 Task: Look for space in Dumka, India from 1st July, 2023 to 8th July, 2023 for 2 adults, 1 child in price range Rs.15000 to Rs.20000. Place can be entire place with 1  bedroom having 1 bed and 1 bathroom. Property type can be house, flat, guest house, hotel. Booking option can be shelf check-in. Required host language is English.
Action: Mouse moved to (391, 103)
Screenshot: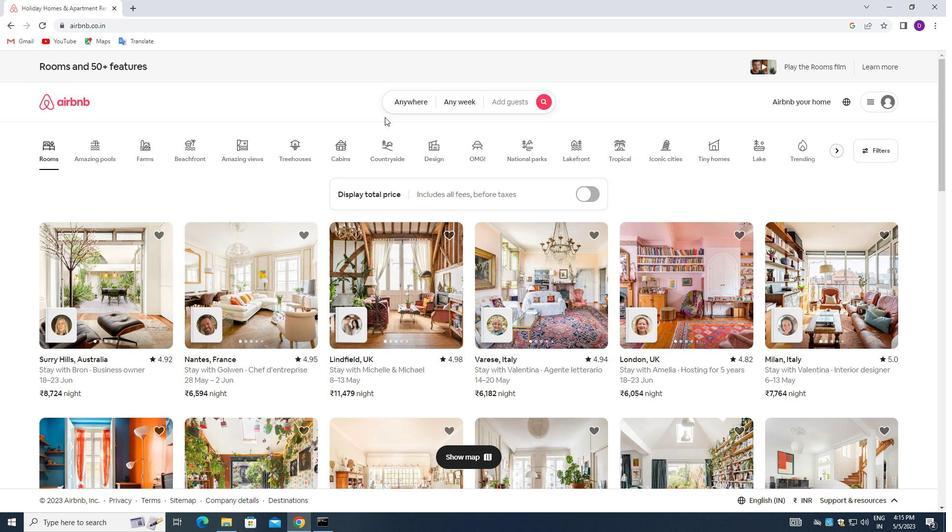 
Action: Mouse pressed left at (391, 103)
Screenshot: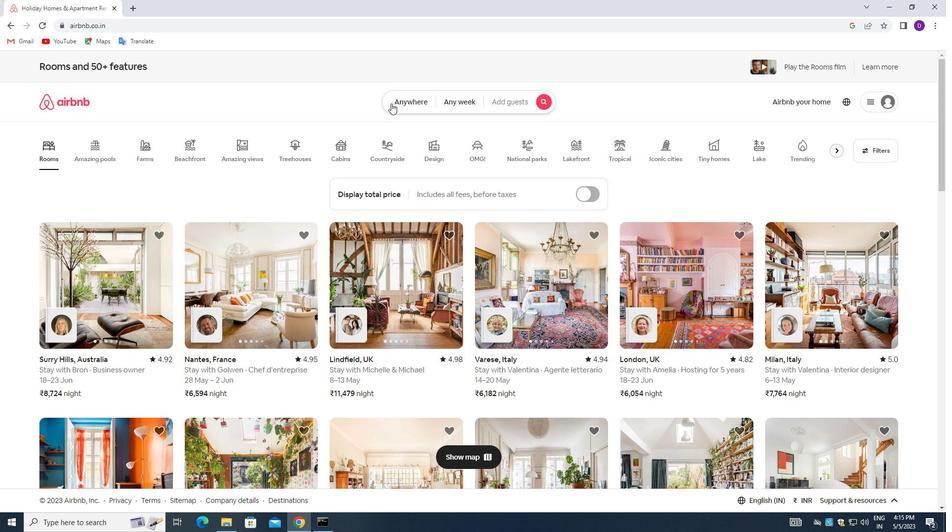 
Action: Mouse moved to (356, 144)
Screenshot: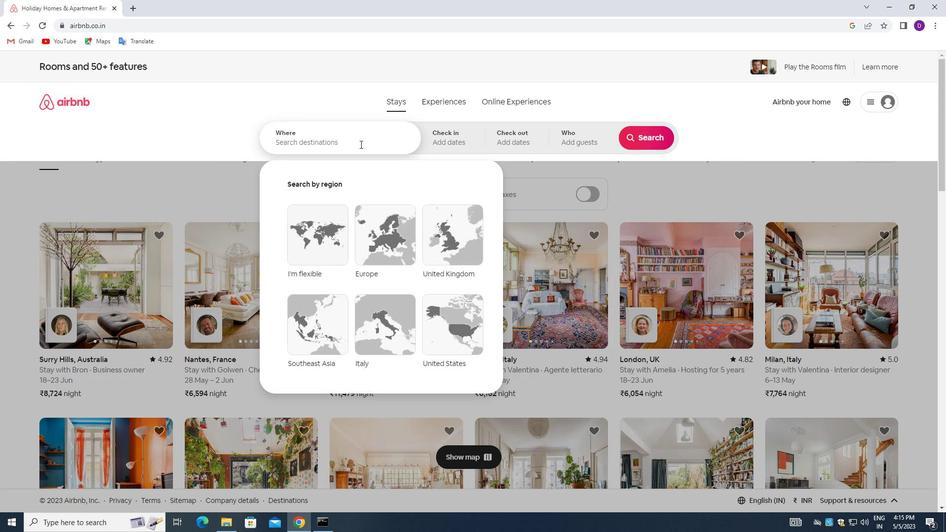 
Action: Mouse pressed left at (356, 144)
Screenshot: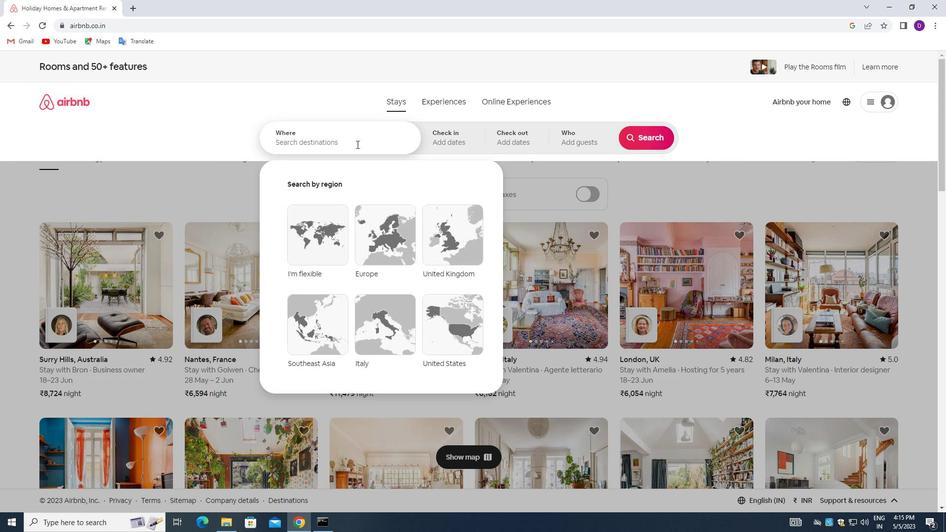 
Action: Mouse moved to (219, 206)
Screenshot: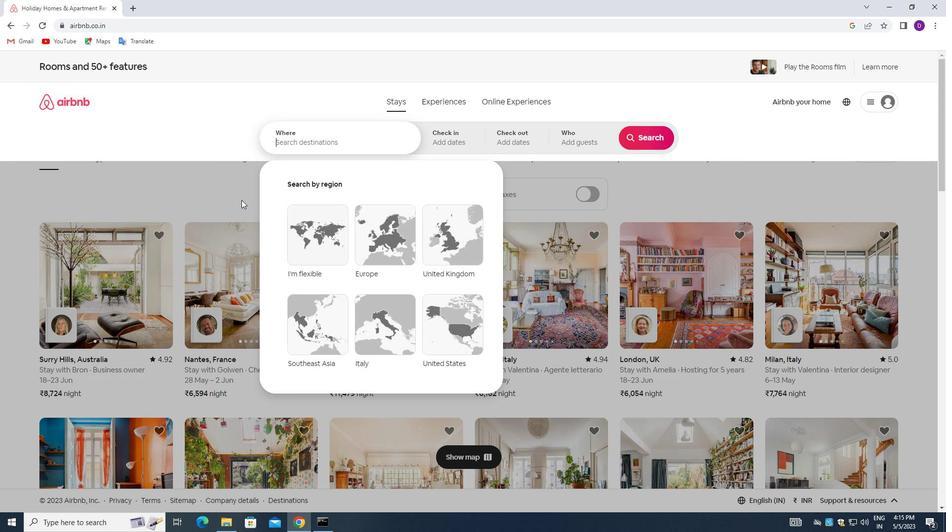 
Action: Key pressed <Key.shift_r>Dumka,<Key.space><Key.shift>INDIA<Key.enter>
Screenshot: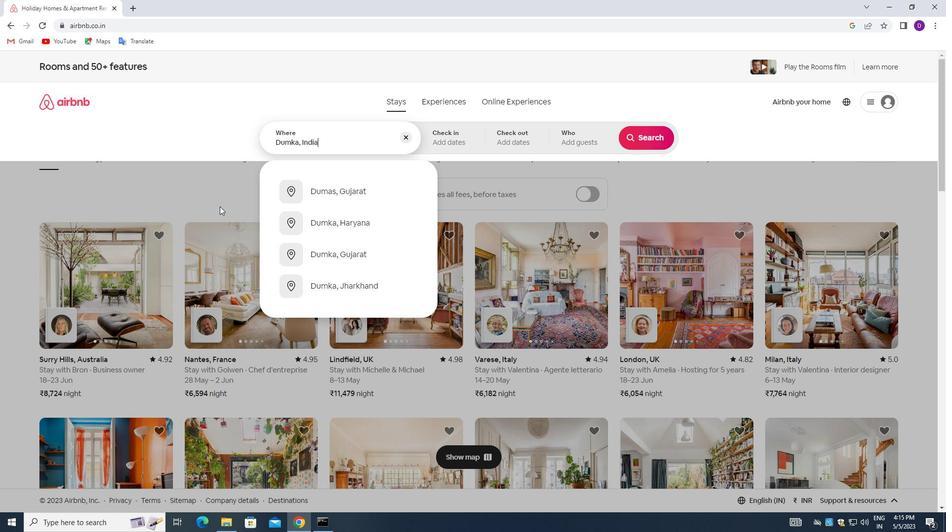 
Action: Mouse moved to (643, 215)
Screenshot: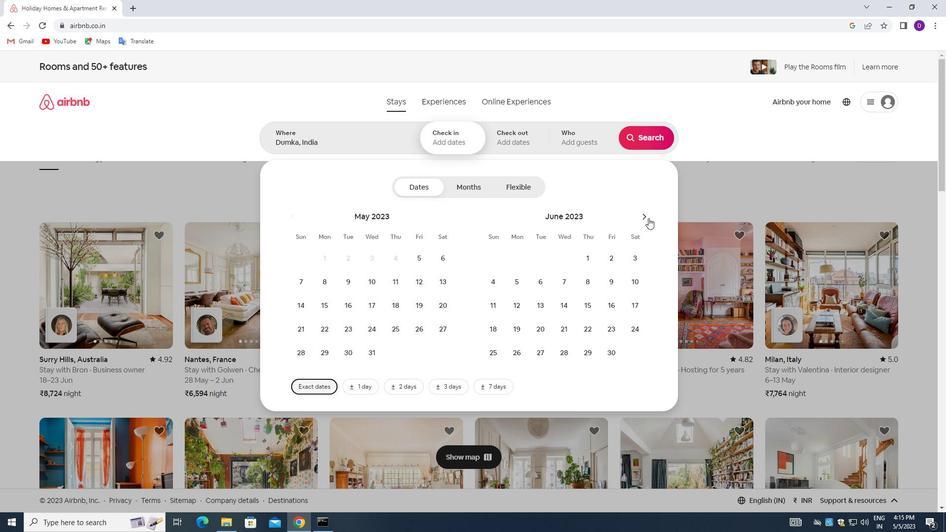
Action: Mouse pressed left at (643, 215)
Screenshot: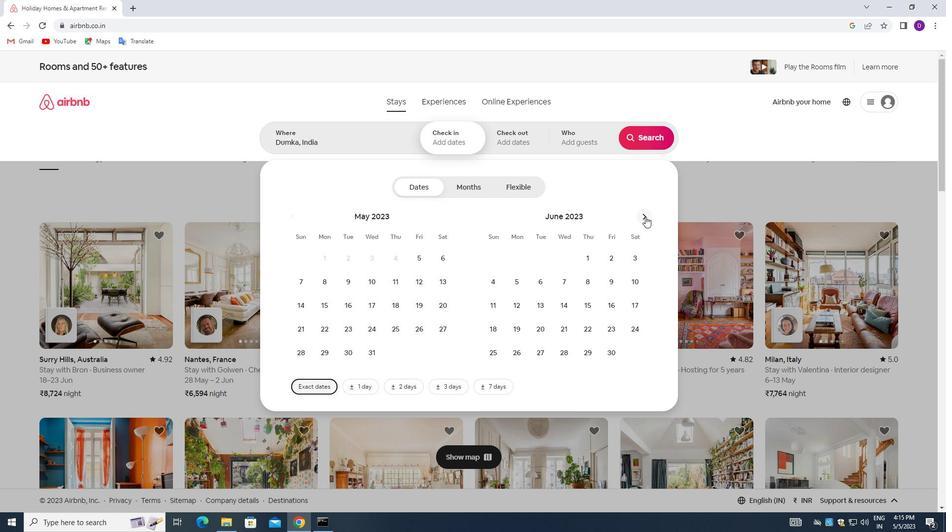 
Action: Mouse moved to (641, 252)
Screenshot: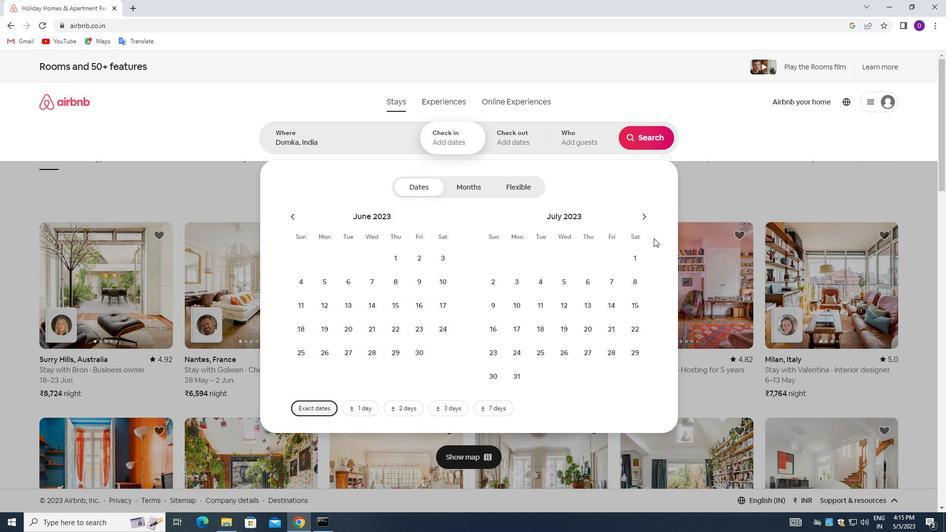 
Action: Mouse pressed left at (641, 252)
Screenshot: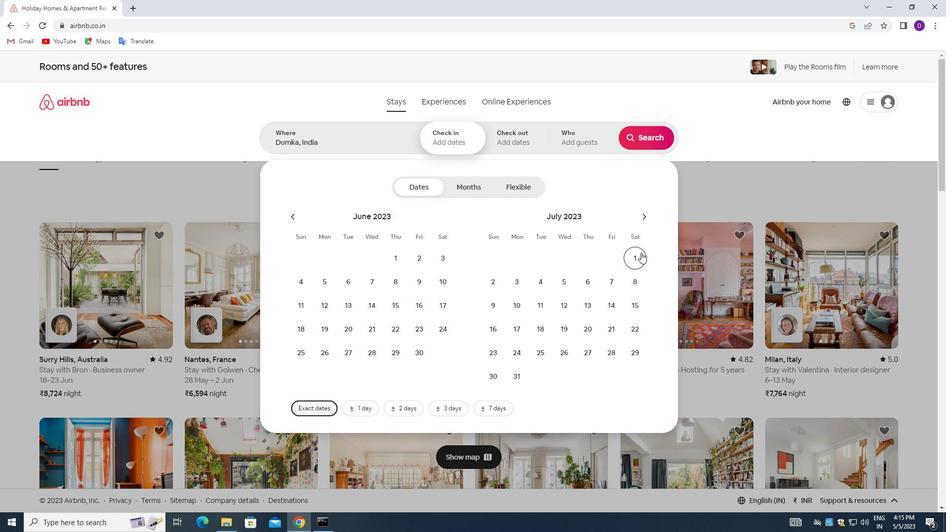 
Action: Mouse moved to (640, 275)
Screenshot: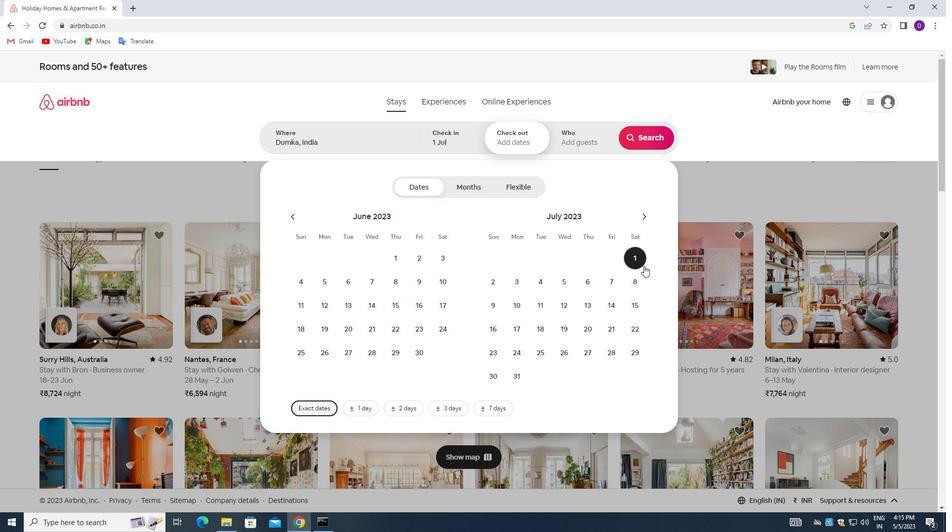 
Action: Mouse pressed left at (640, 275)
Screenshot: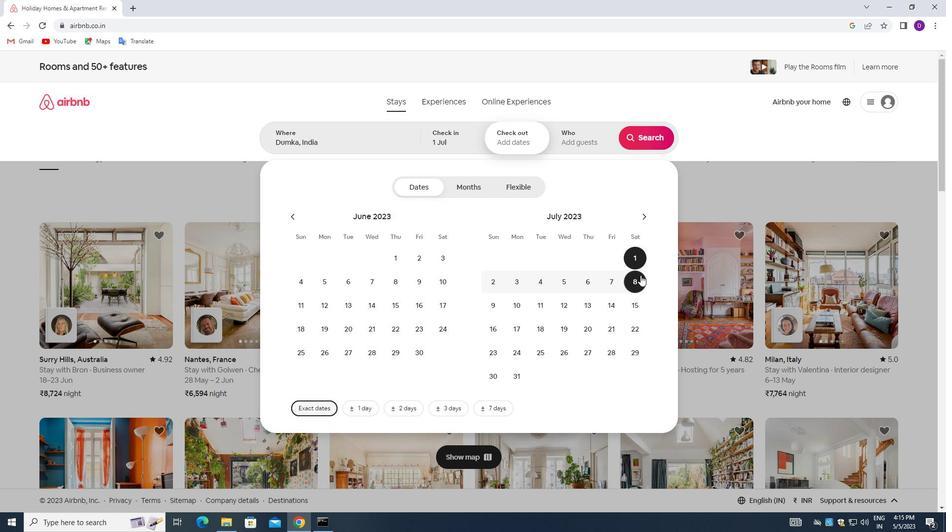 
Action: Mouse moved to (579, 140)
Screenshot: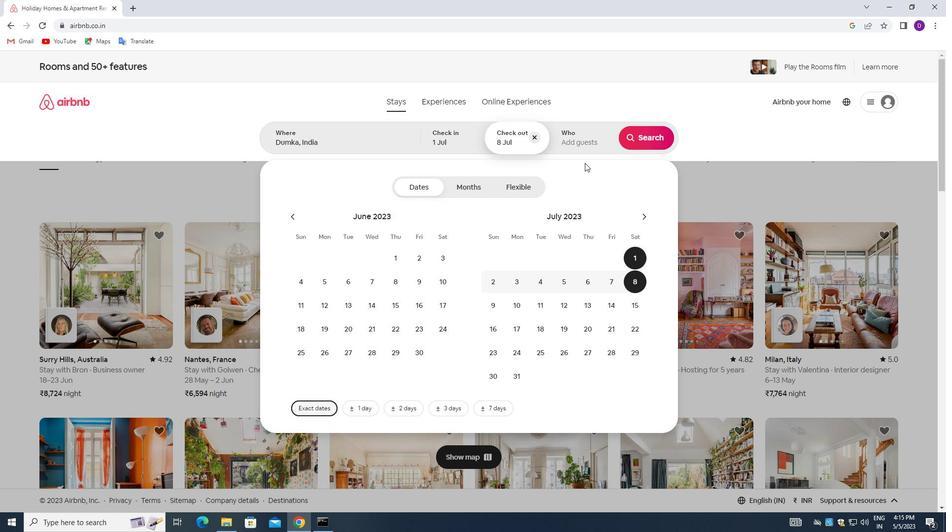 
Action: Mouse pressed left at (579, 140)
Screenshot: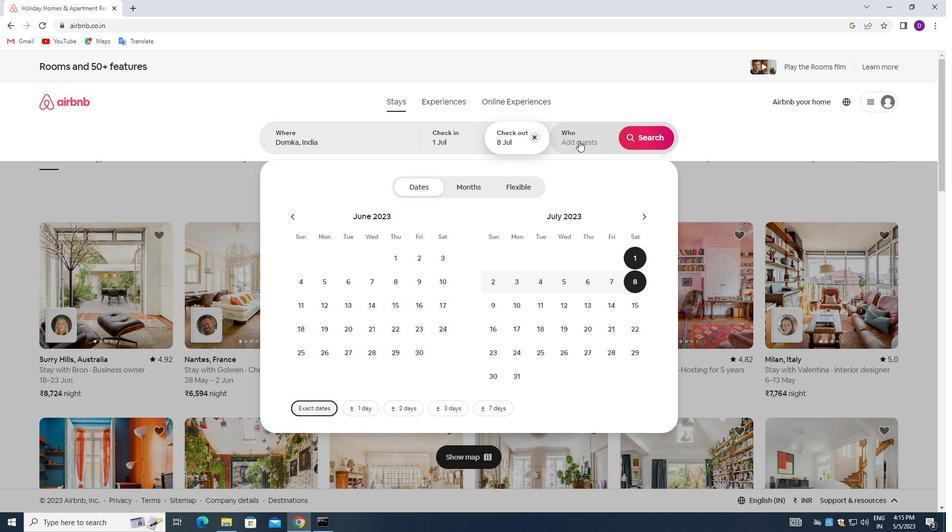 
Action: Mouse moved to (646, 193)
Screenshot: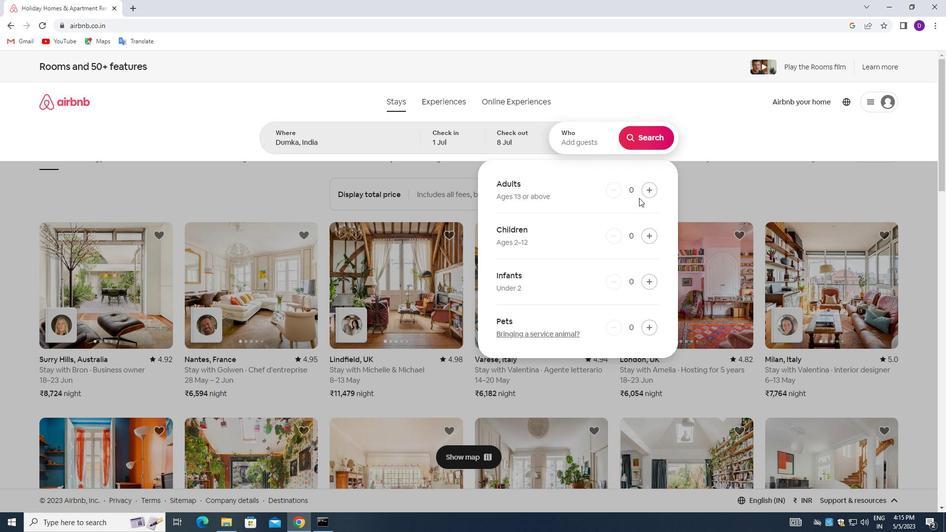 
Action: Mouse pressed left at (646, 193)
Screenshot: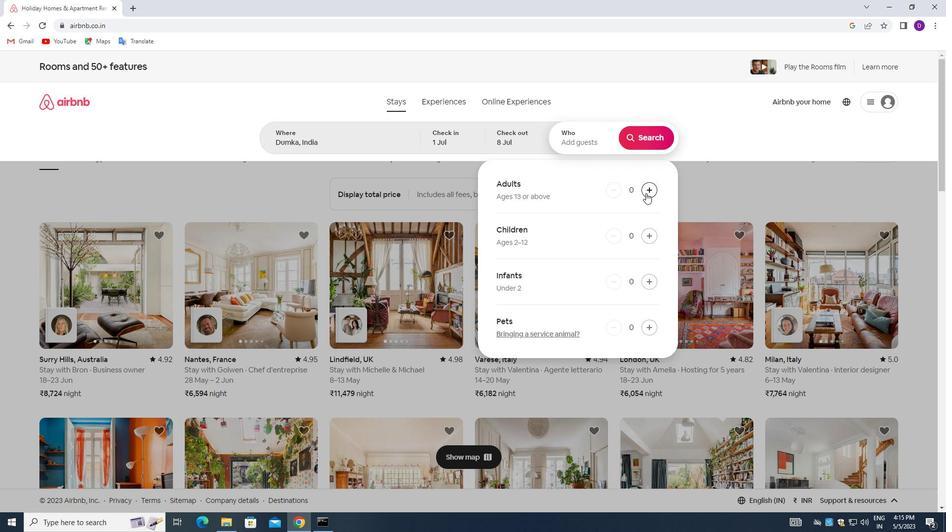 
Action: Mouse moved to (646, 192)
Screenshot: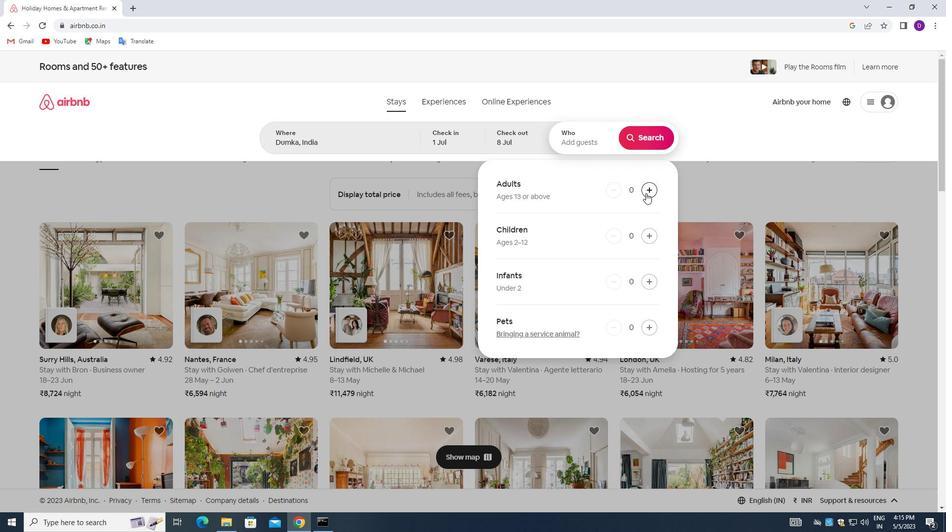 
Action: Mouse pressed left at (646, 192)
Screenshot: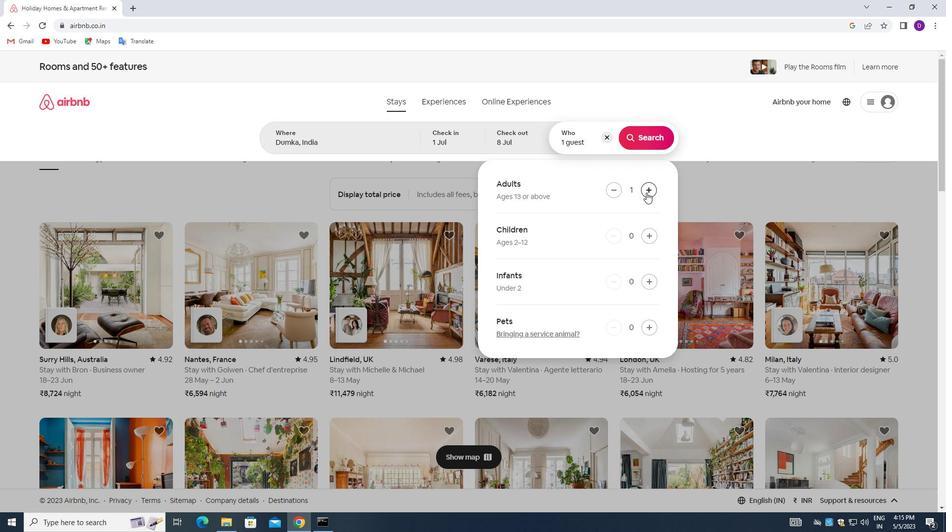 
Action: Mouse moved to (646, 234)
Screenshot: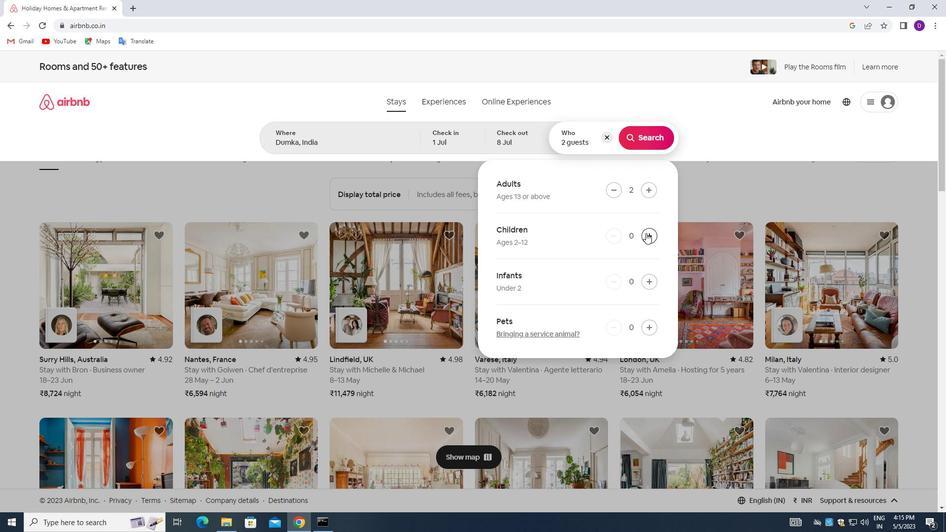 
Action: Mouse pressed left at (646, 234)
Screenshot: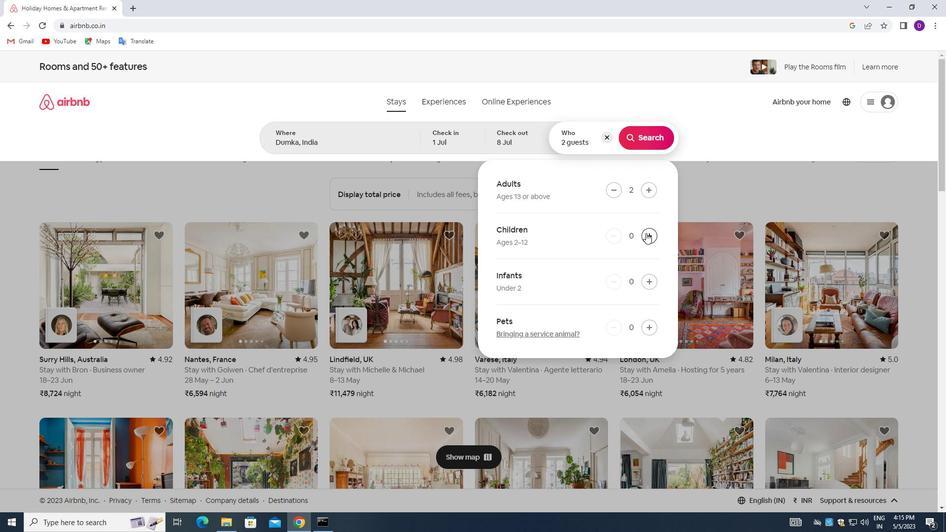
Action: Mouse moved to (647, 140)
Screenshot: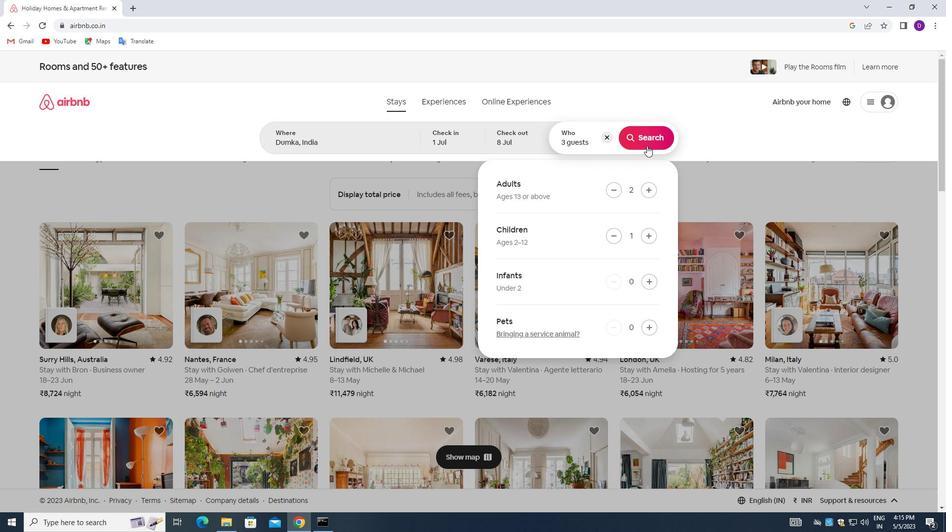 
Action: Mouse pressed left at (647, 140)
Screenshot: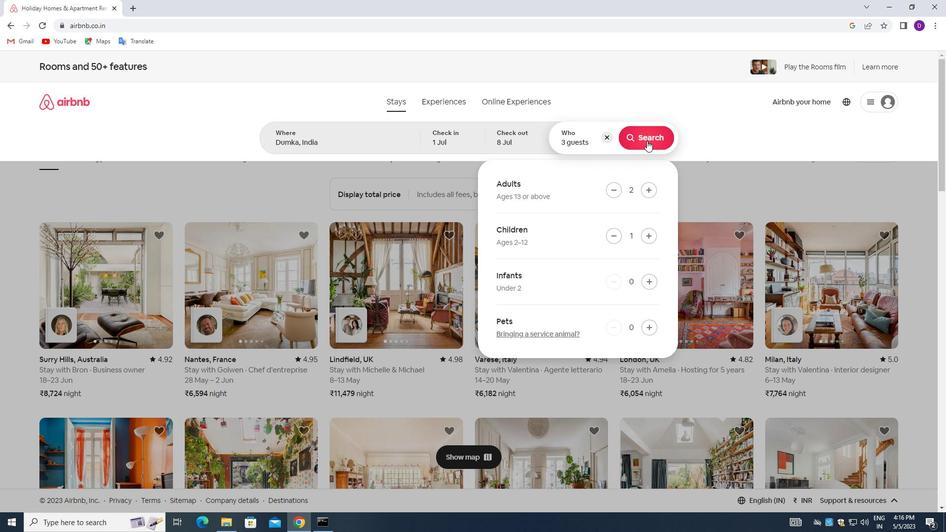 
Action: Mouse moved to (898, 111)
Screenshot: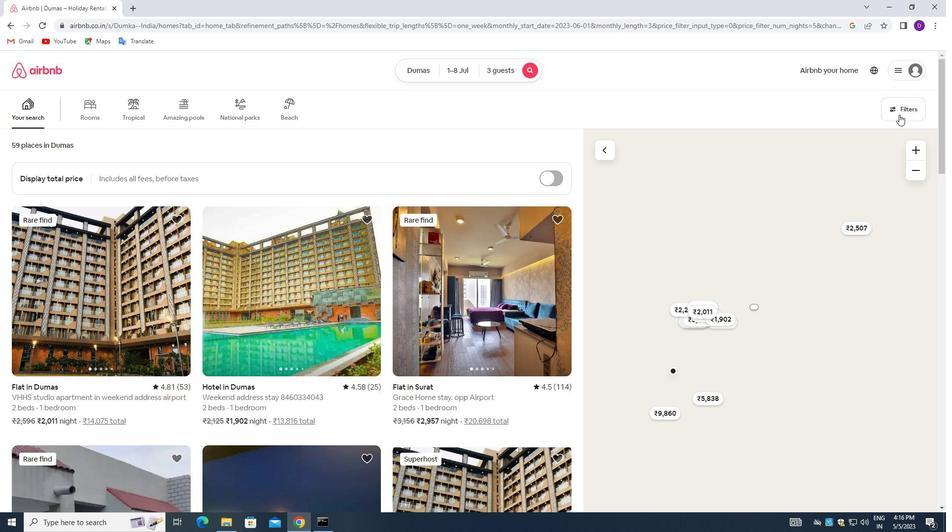 
Action: Mouse pressed left at (898, 111)
Screenshot: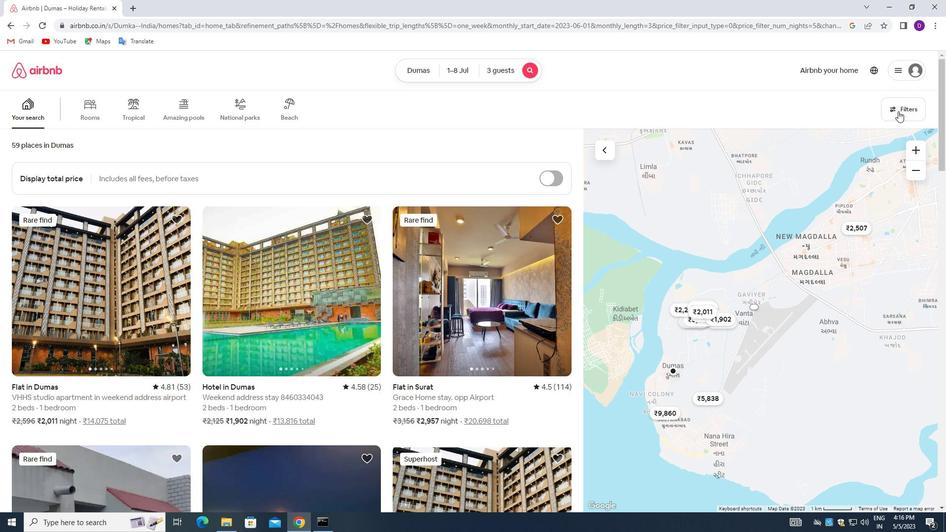 
Action: Mouse moved to (350, 350)
Screenshot: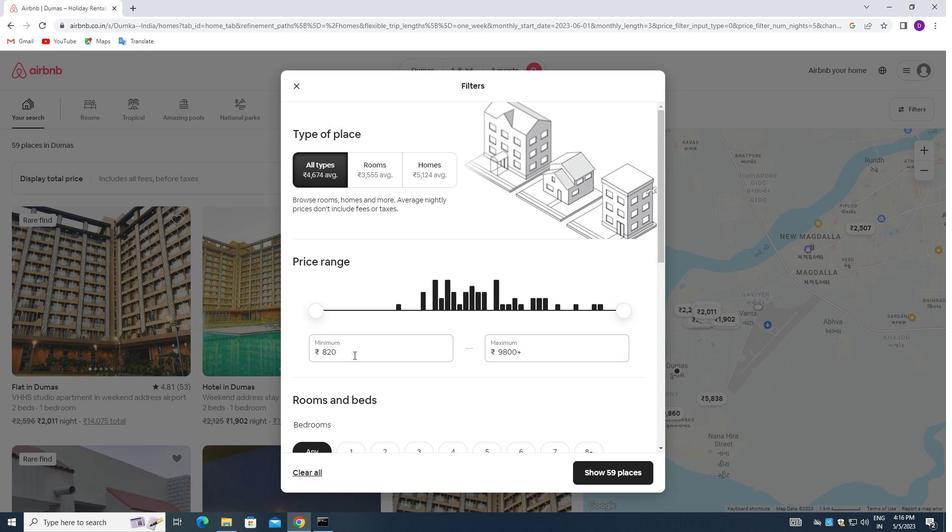 
Action: Mouse pressed left at (350, 350)
Screenshot: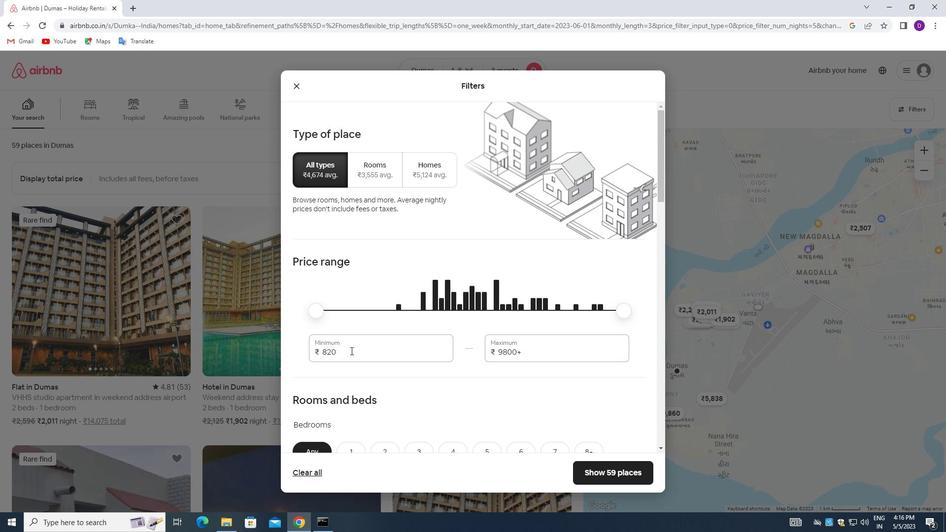 
Action: Mouse pressed left at (350, 350)
Screenshot: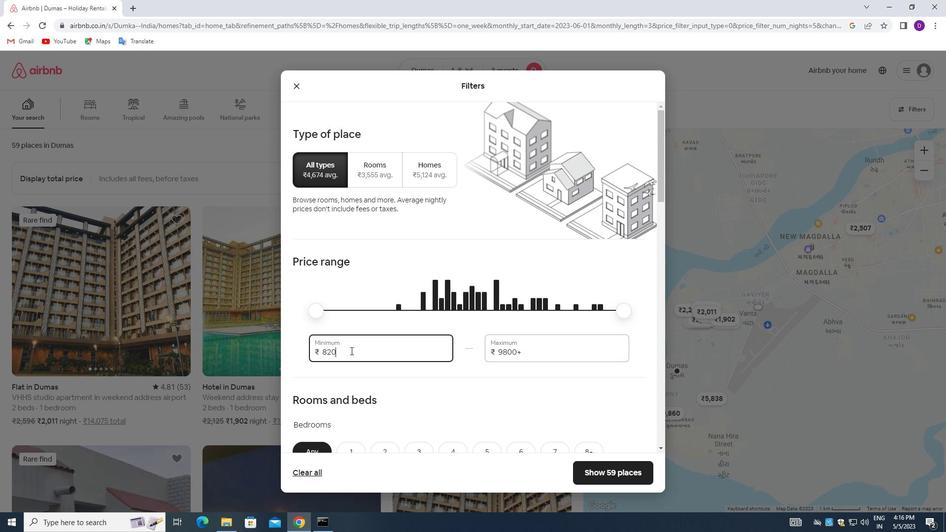 
Action: Key pressed 15000<Key.tab>20000
Screenshot: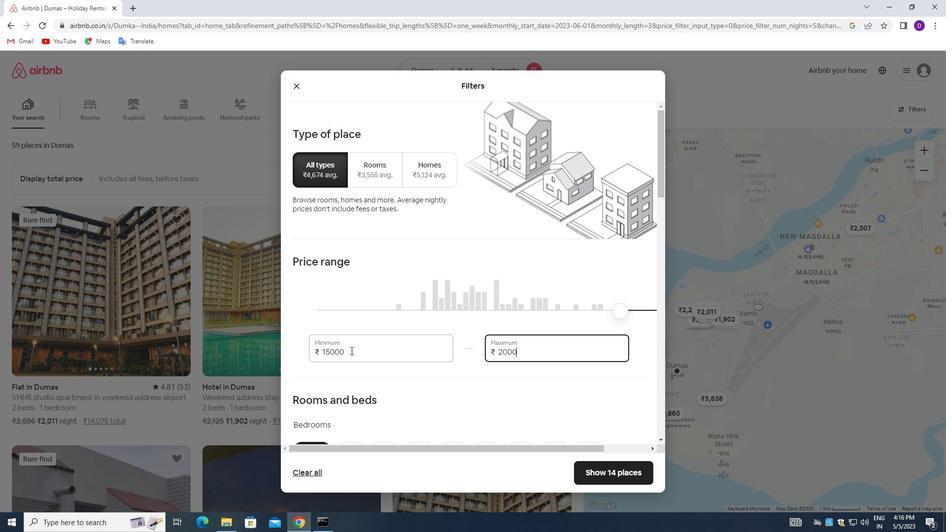 
Action: Mouse moved to (467, 372)
Screenshot: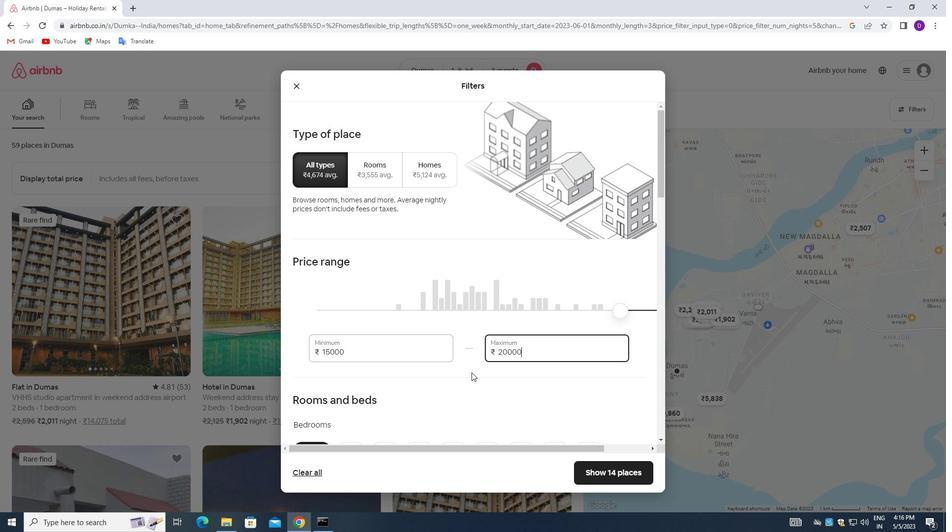 
Action: Mouse scrolled (467, 372) with delta (0, 0)
Screenshot: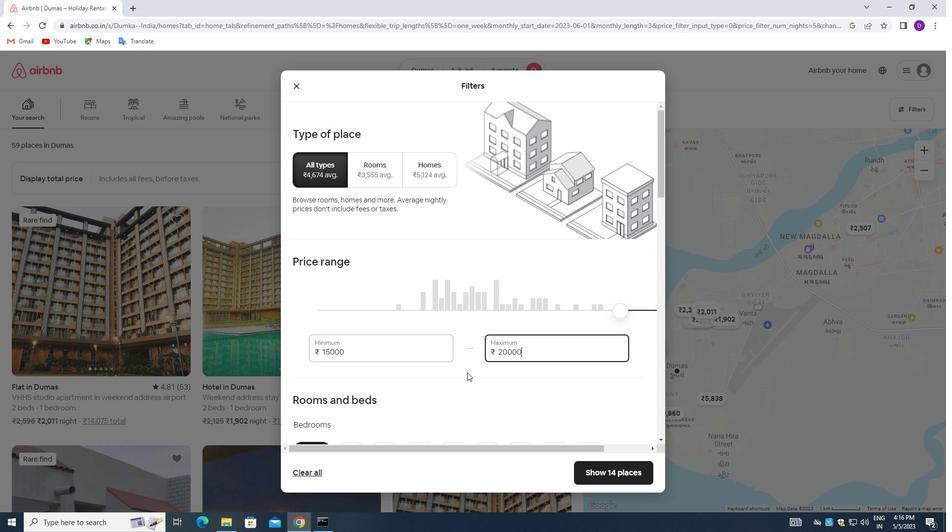 
Action: Mouse scrolled (467, 372) with delta (0, 0)
Screenshot: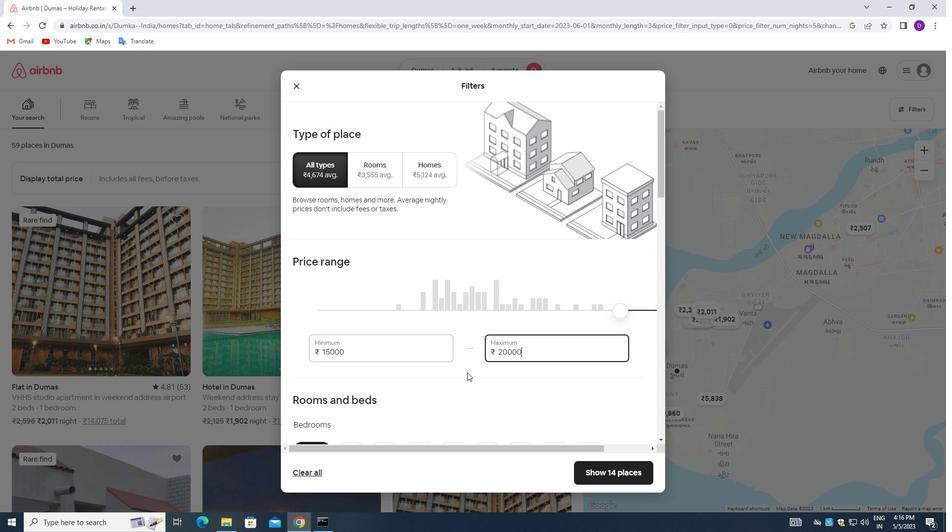 
Action: Mouse scrolled (467, 372) with delta (0, 0)
Screenshot: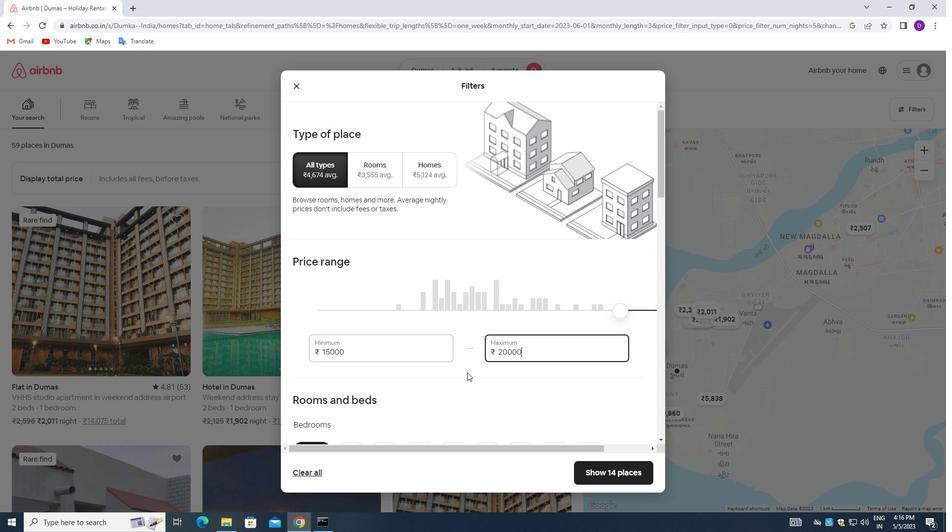 
Action: Mouse scrolled (467, 372) with delta (0, 0)
Screenshot: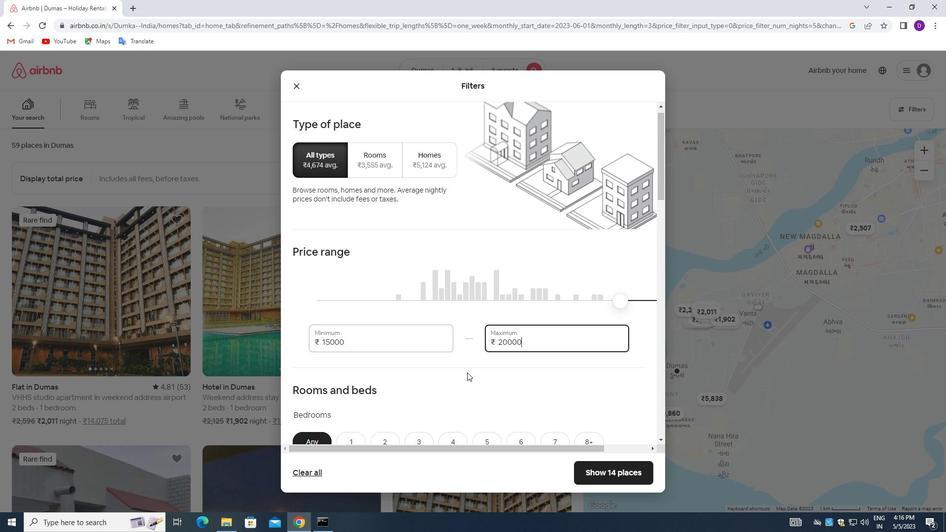 
Action: Mouse scrolled (467, 372) with delta (0, 0)
Screenshot: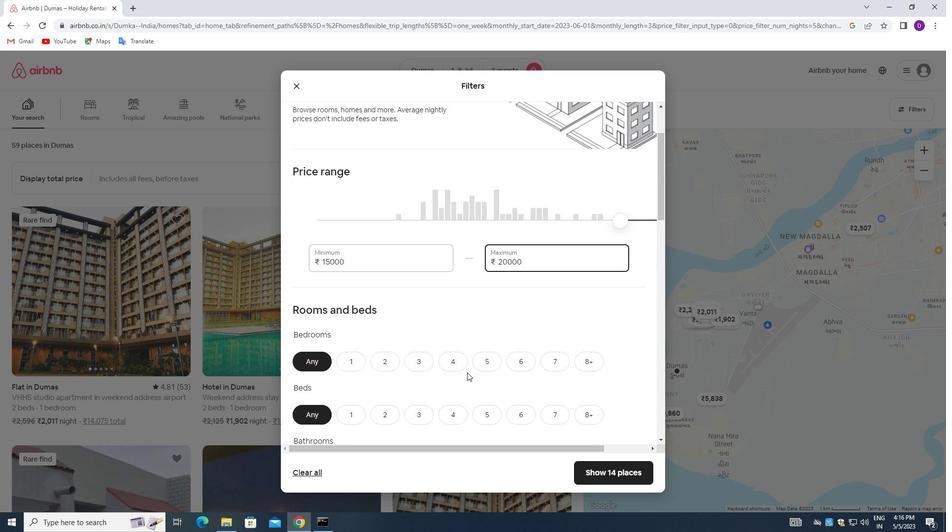 
Action: Mouse moved to (353, 209)
Screenshot: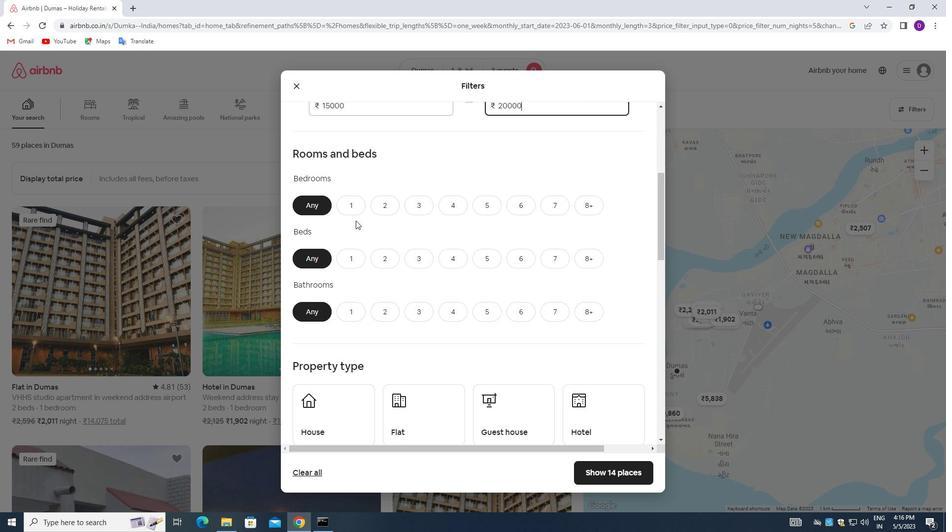 
Action: Mouse pressed left at (353, 209)
Screenshot: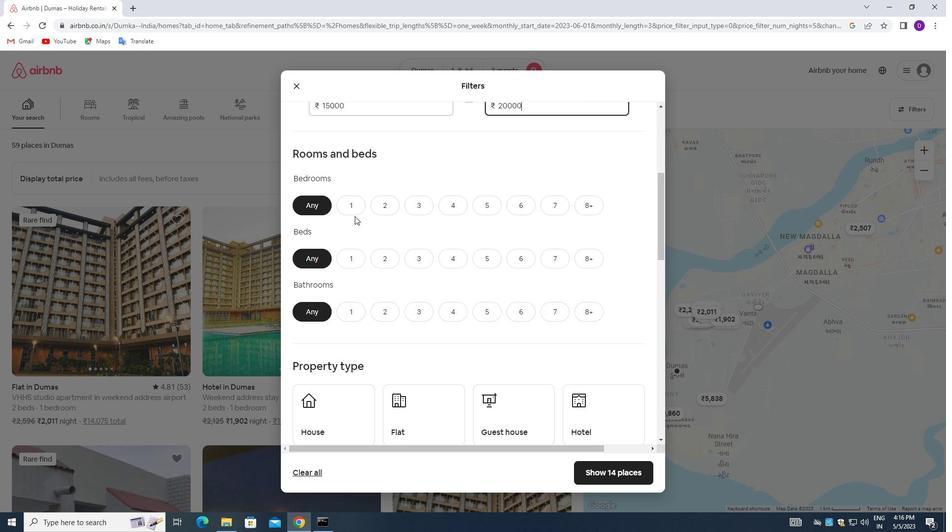 
Action: Mouse moved to (349, 254)
Screenshot: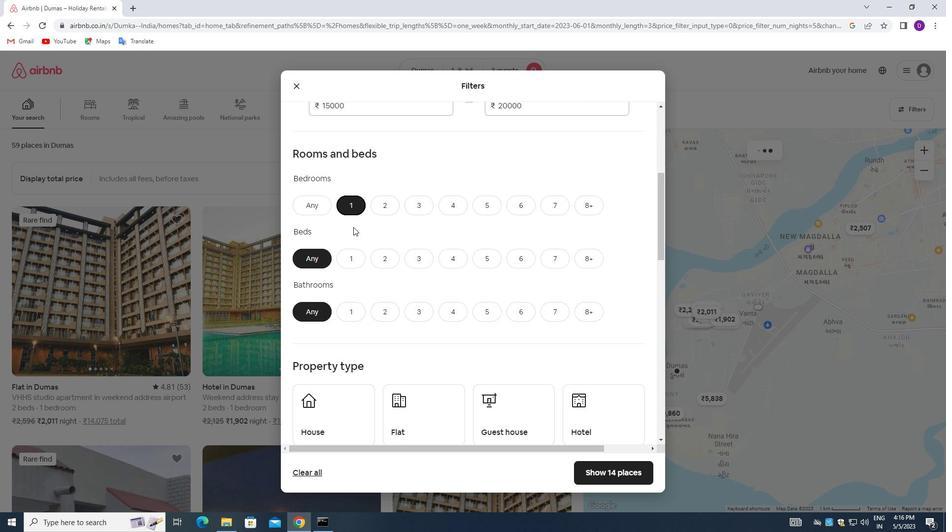 
Action: Mouse pressed left at (349, 254)
Screenshot: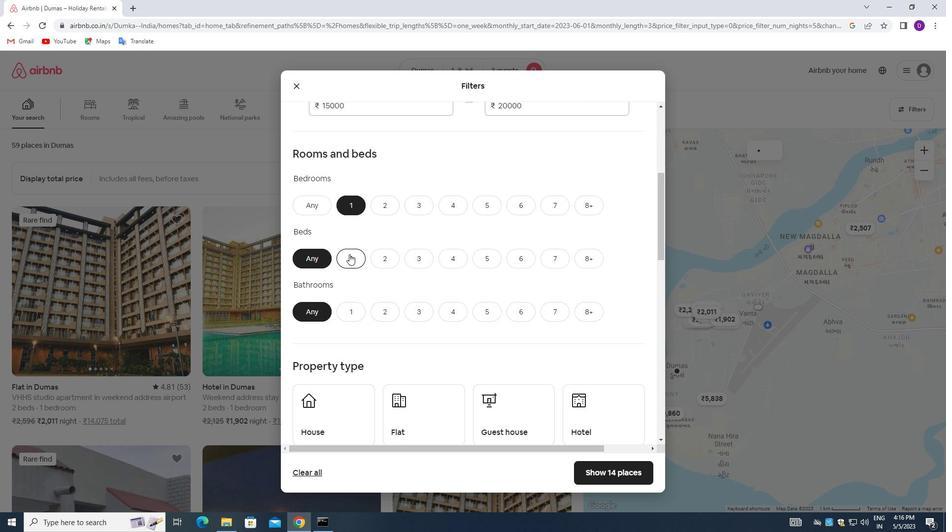 
Action: Mouse moved to (344, 316)
Screenshot: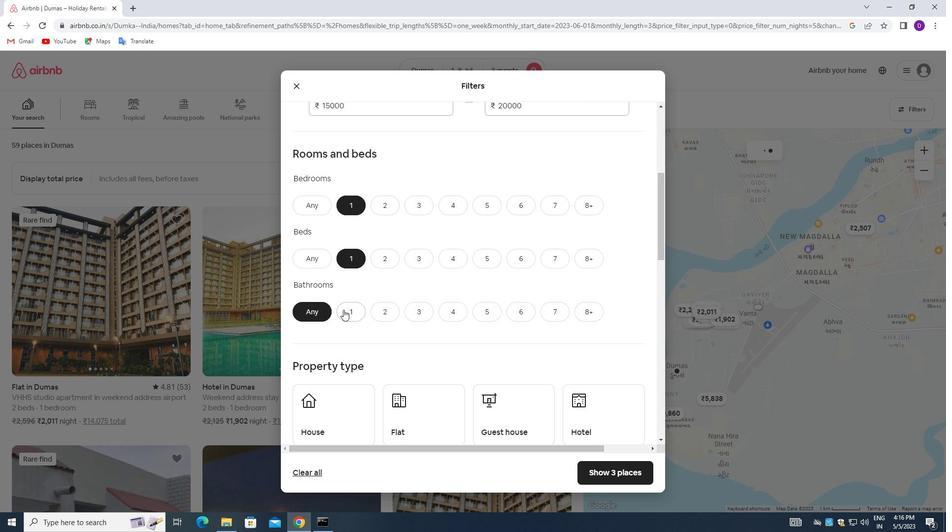 
Action: Mouse pressed left at (344, 316)
Screenshot: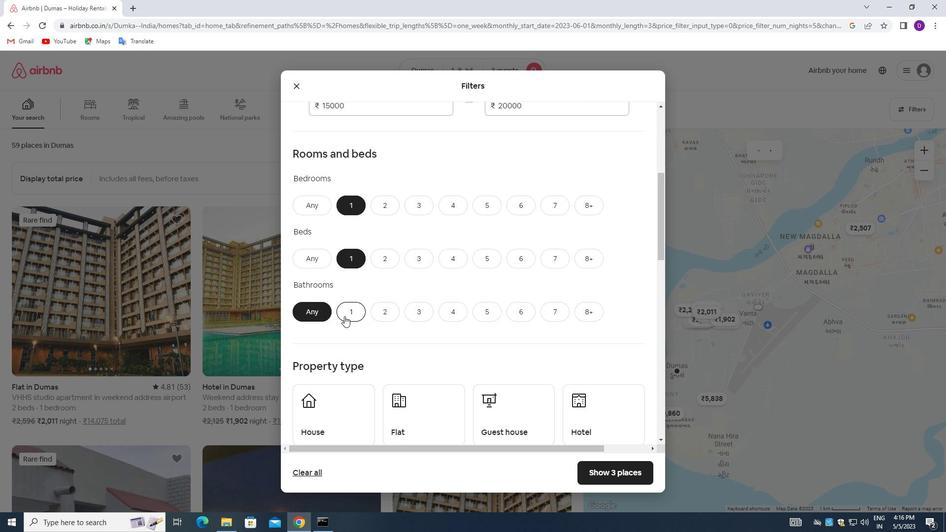 
Action: Mouse moved to (427, 258)
Screenshot: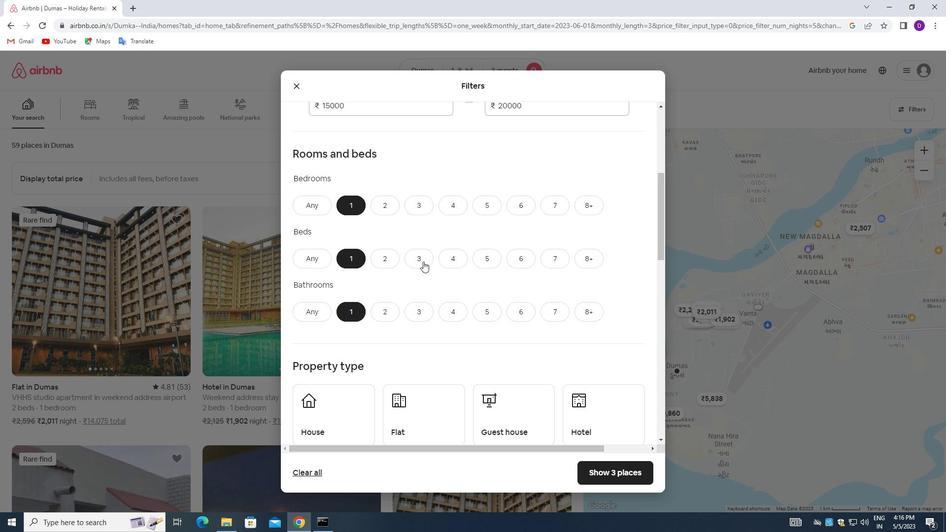 
Action: Mouse scrolled (427, 257) with delta (0, 0)
Screenshot: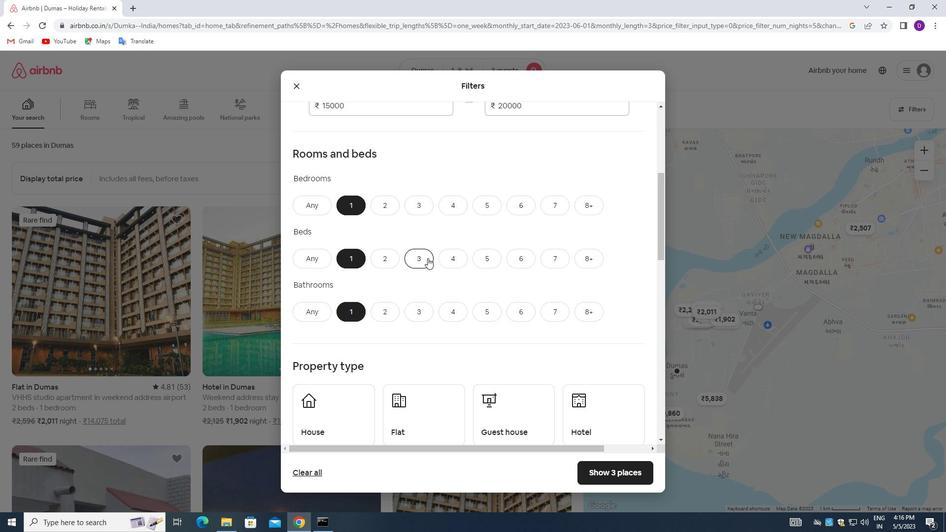 
Action: Mouse scrolled (427, 257) with delta (0, 0)
Screenshot: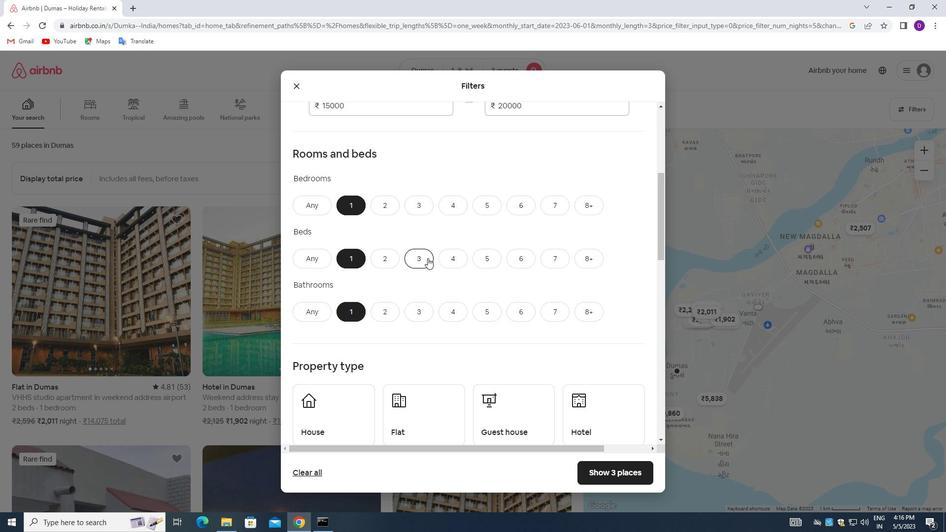 
Action: Mouse scrolled (427, 257) with delta (0, 0)
Screenshot: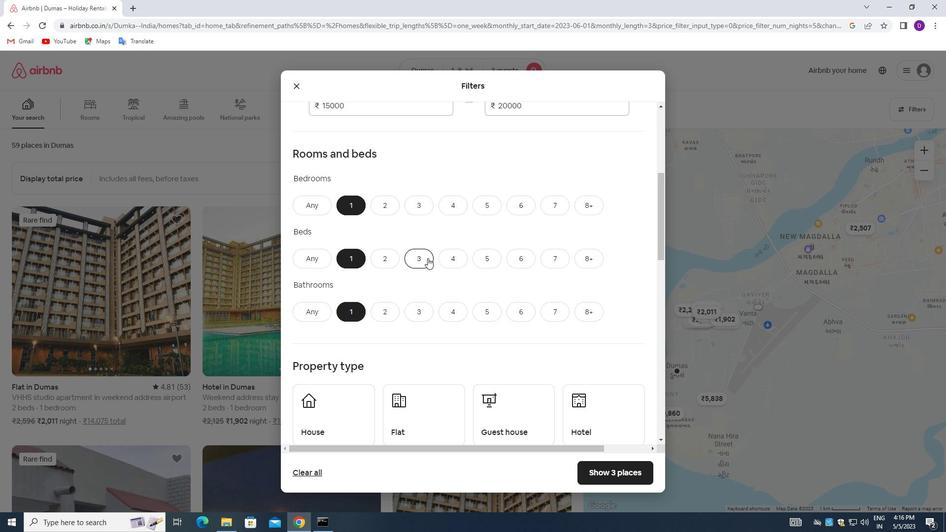 
Action: Mouse scrolled (427, 257) with delta (0, 0)
Screenshot: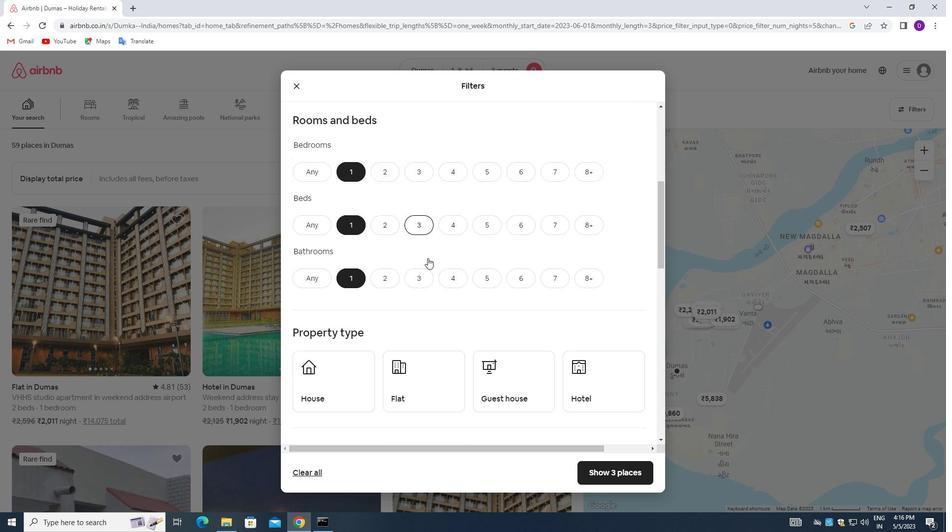 
Action: Mouse moved to (355, 216)
Screenshot: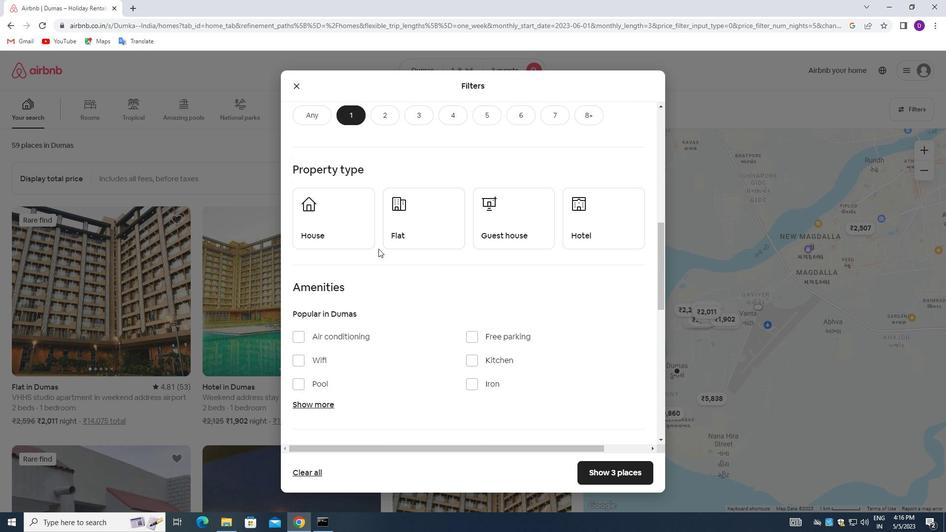 
Action: Mouse pressed left at (355, 216)
Screenshot: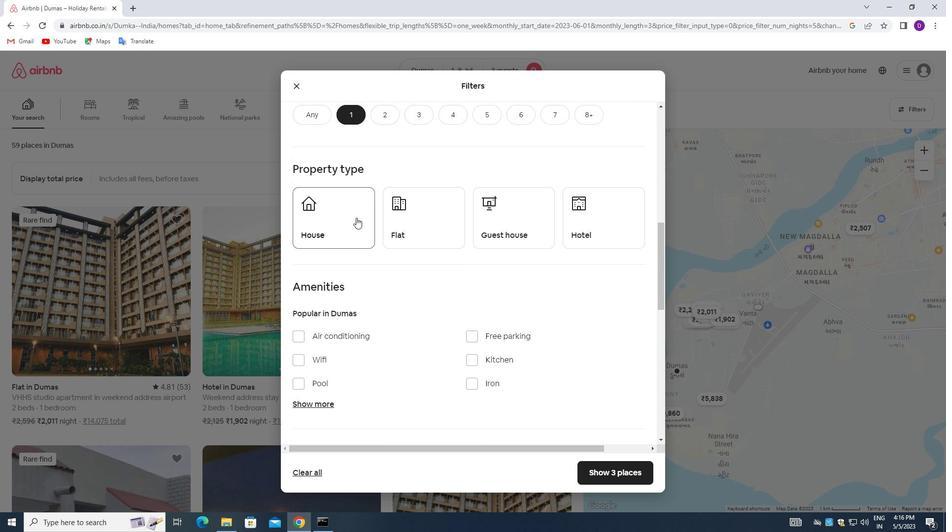 
Action: Mouse moved to (425, 223)
Screenshot: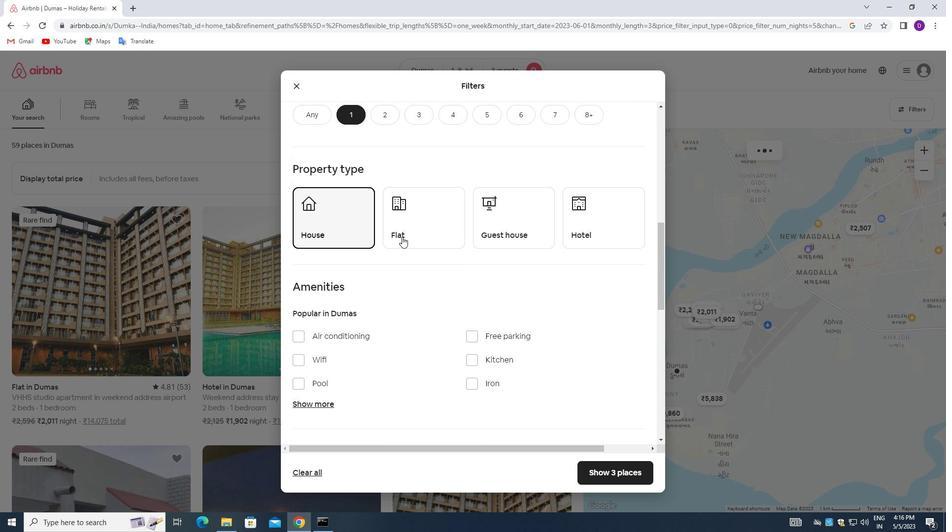 
Action: Mouse pressed left at (425, 223)
Screenshot: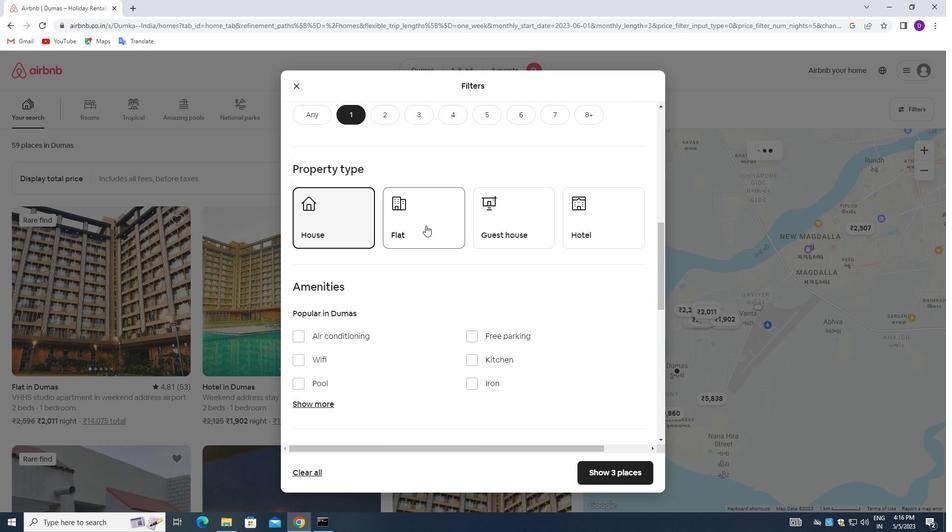 
Action: Mouse moved to (496, 217)
Screenshot: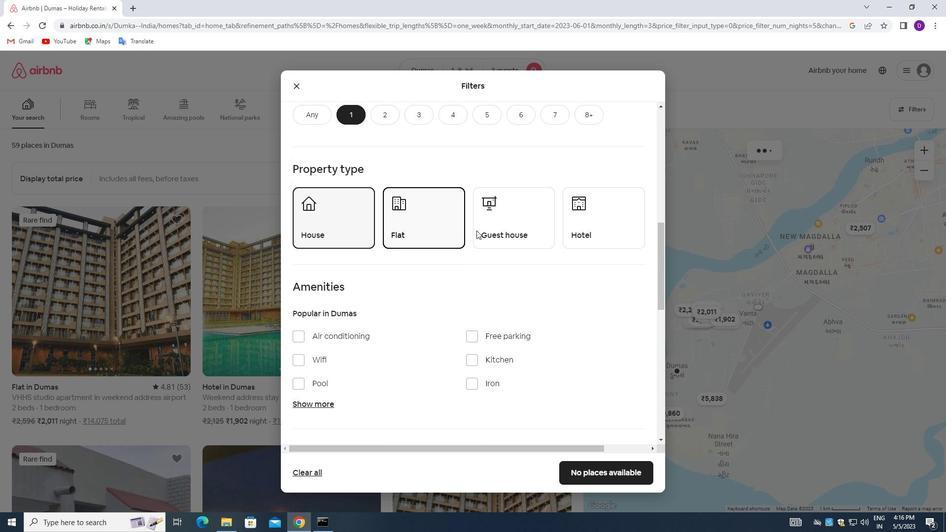 
Action: Mouse pressed left at (496, 217)
Screenshot: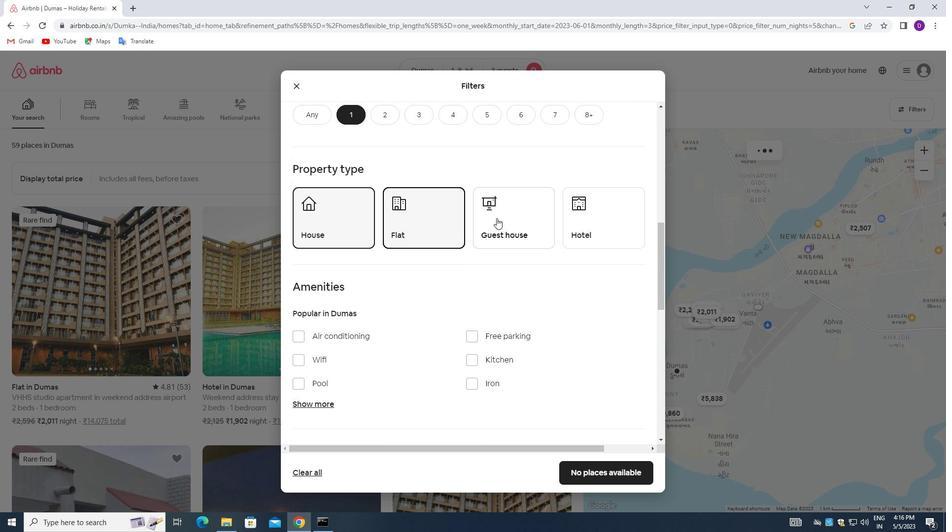 
Action: Mouse moved to (594, 213)
Screenshot: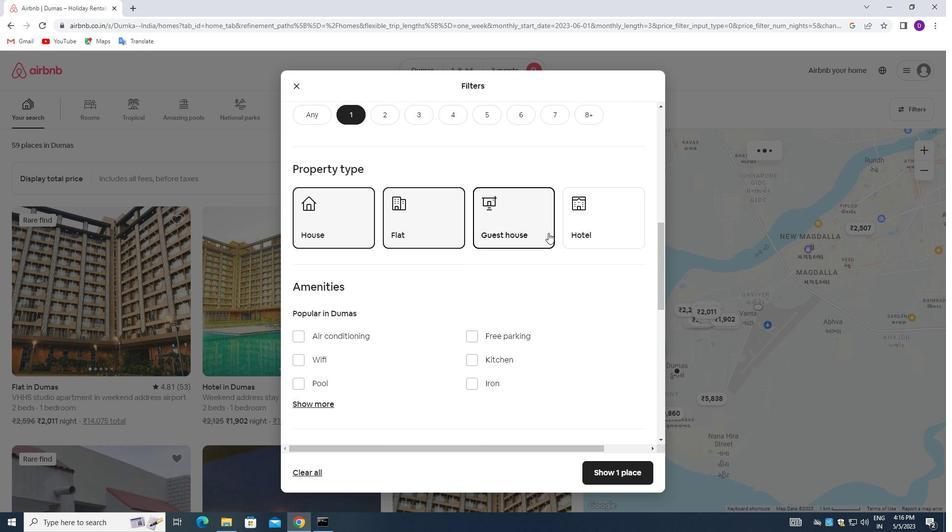 
Action: Mouse pressed left at (594, 213)
Screenshot: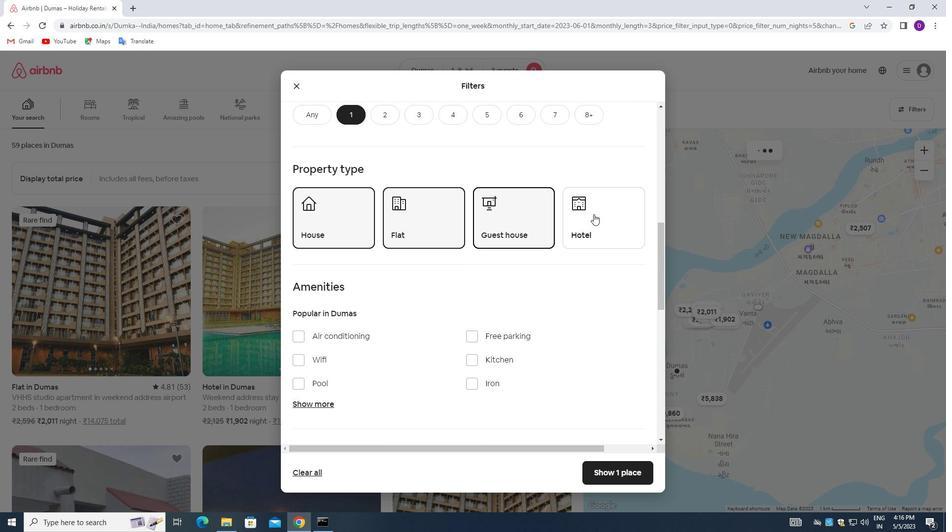 
Action: Mouse moved to (452, 239)
Screenshot: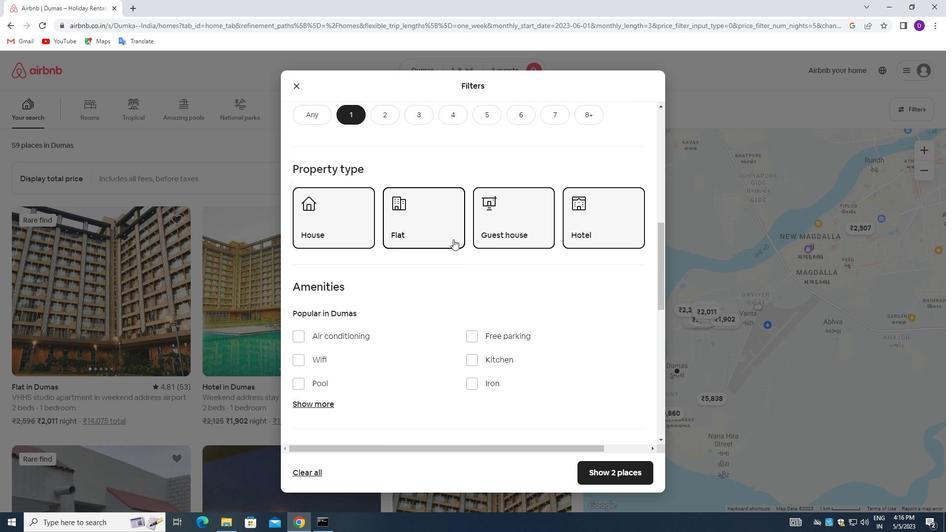
Action: Mouse scrolled (452, 239) with delta (0, 0)
Screenshot: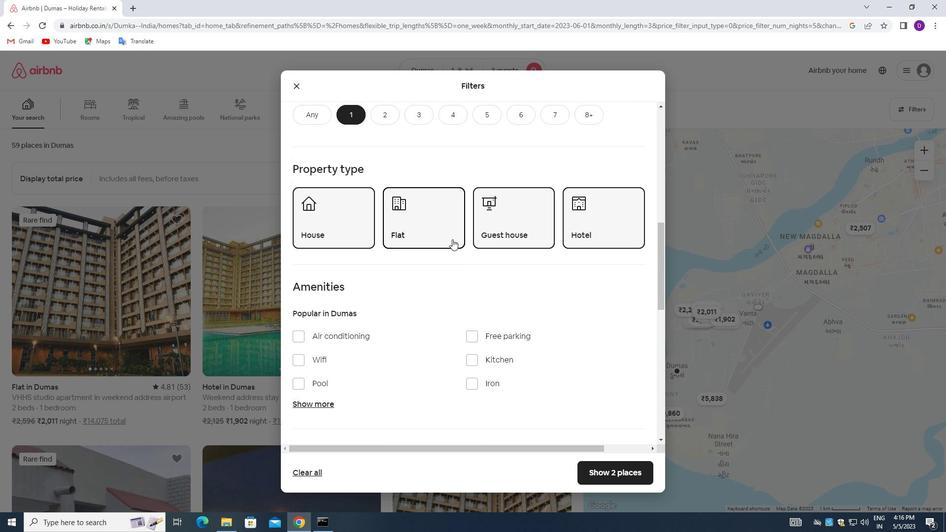
Action: Mouse moved to (452, 241)
Screenshot: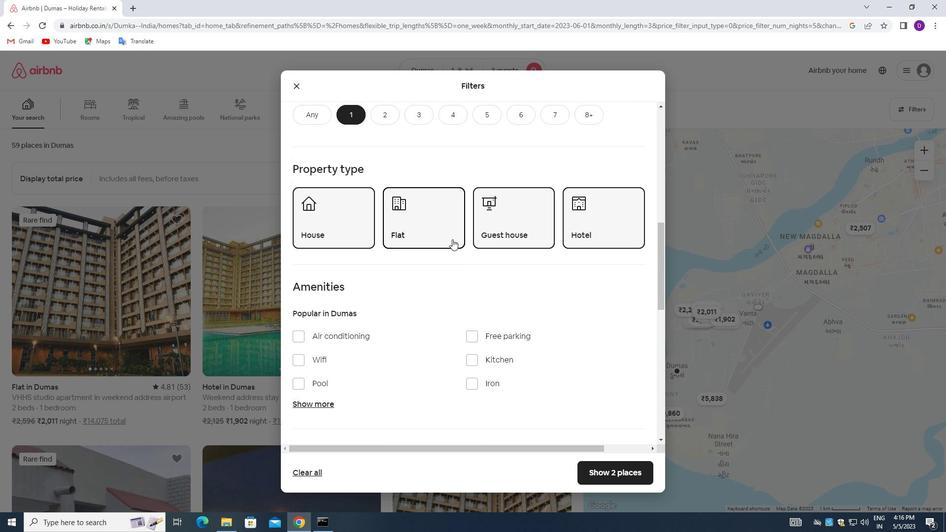 
Action: Mouse scrolled (452, 241) with delta (0, 0)
Screenshot: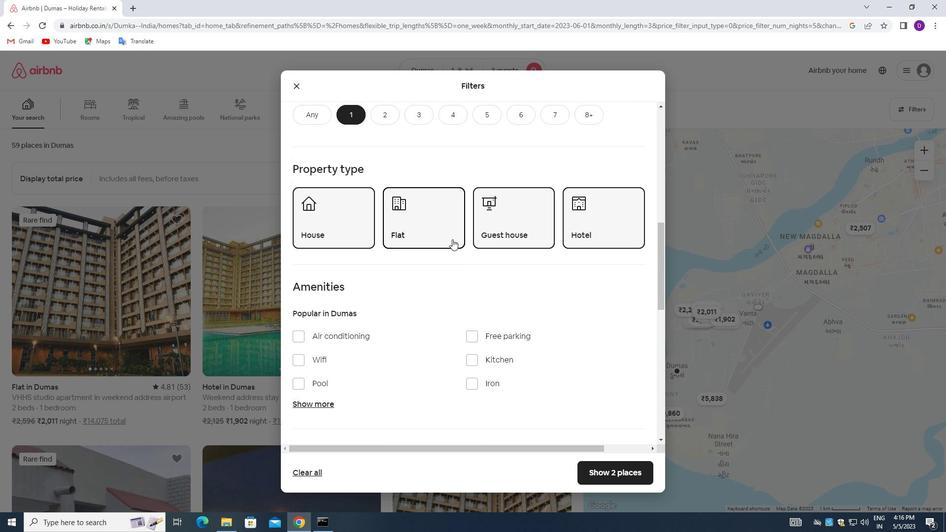 
Action: Mouse moved to (452, 243)
Screenshot: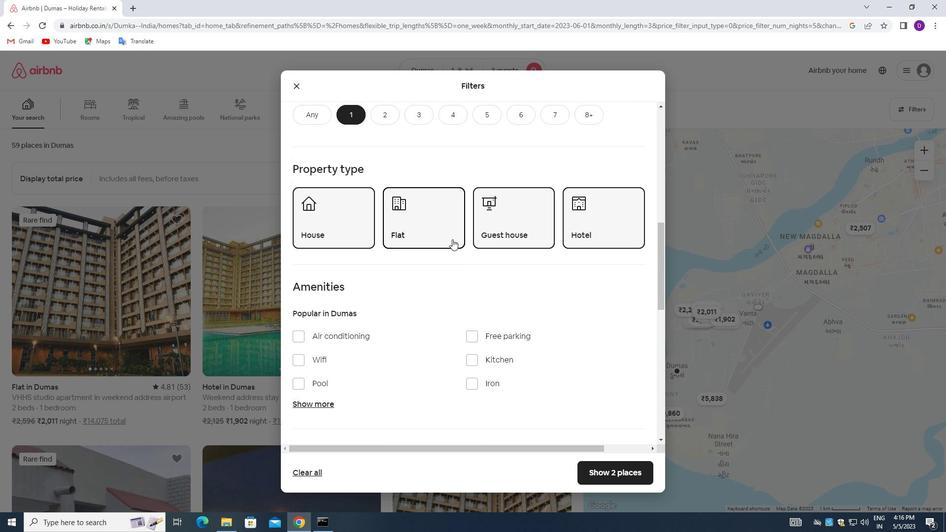 
Action: Mouse scrolled (452, 243) with delta (0, 0)
Screenshot: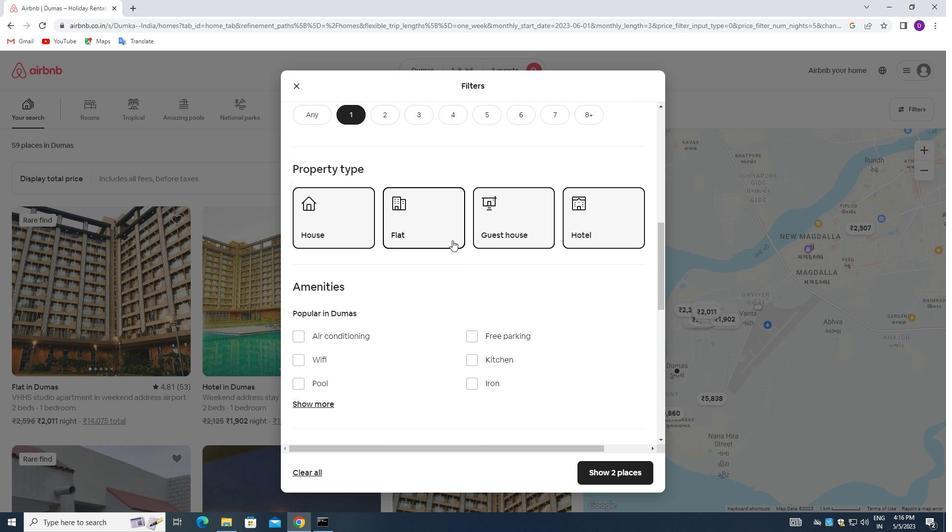 
Action: Mouse moved to (453, 247)
Screenshot: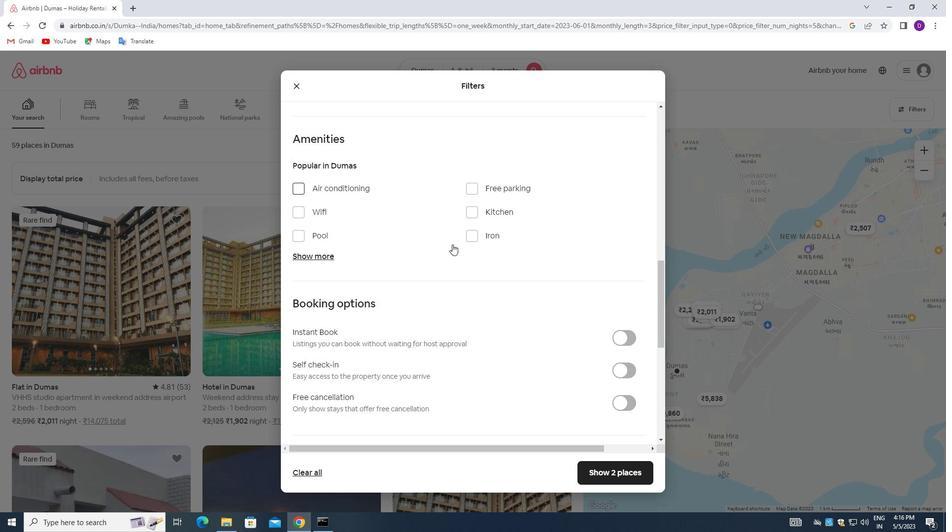 
Action: Mouse scrolled (453, 246) with delta (0, 0)
Screenshot: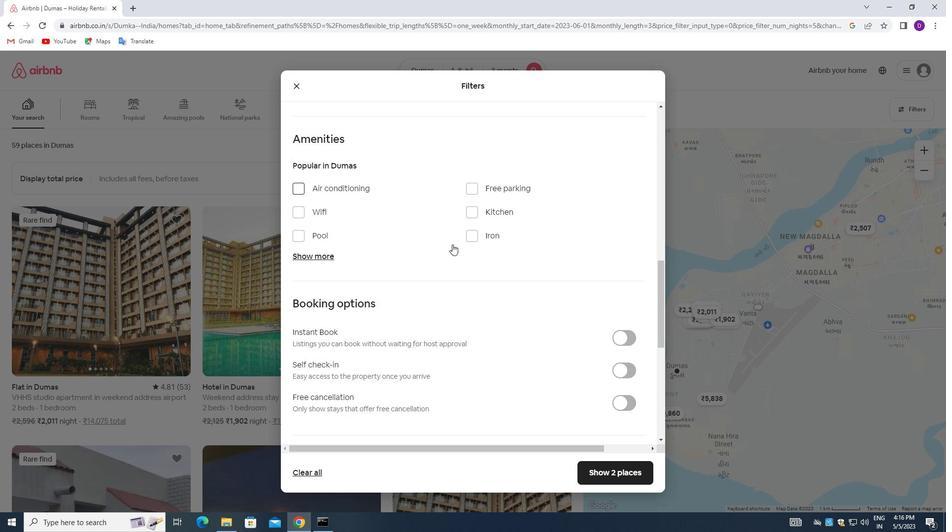 
Action: Mouse moved to (454, 252)
Screenshot: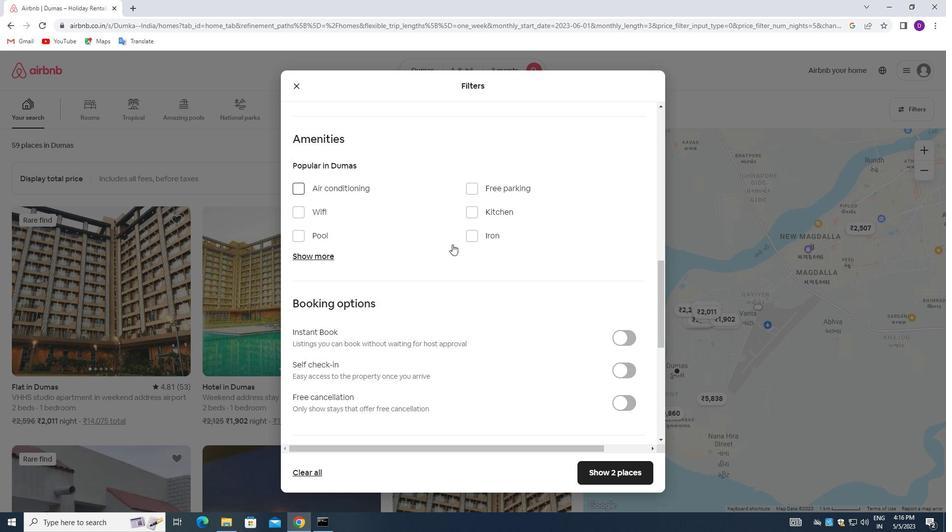 
Action: Mouse scrolled (454, 252) with delta (0, 0)
Screenshot: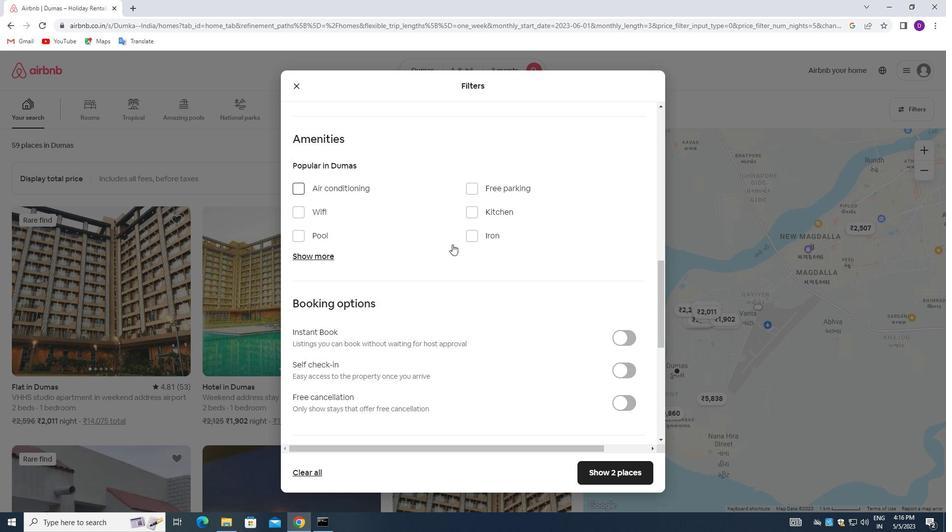 
Action: Mouse moved to (623, 267)
Screenshot: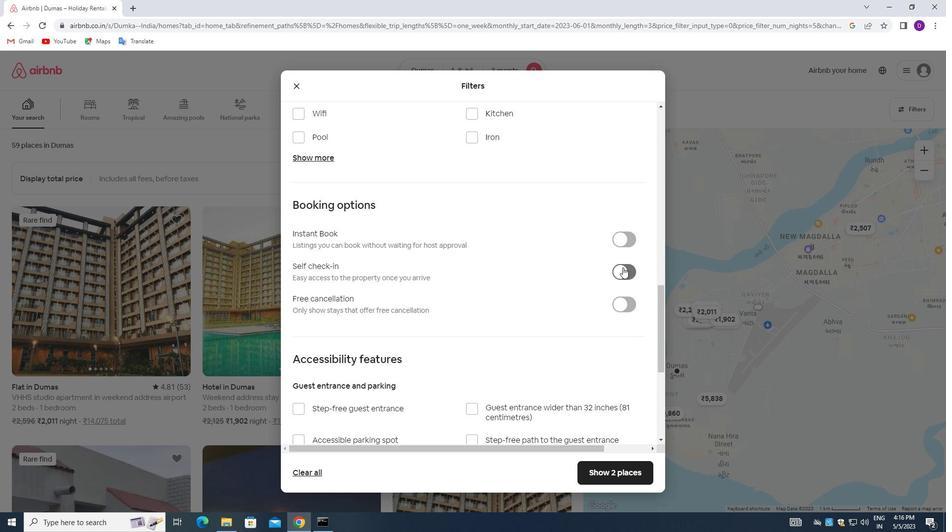 
Action: Mouse pressed left at (623, 267)
Screenshot: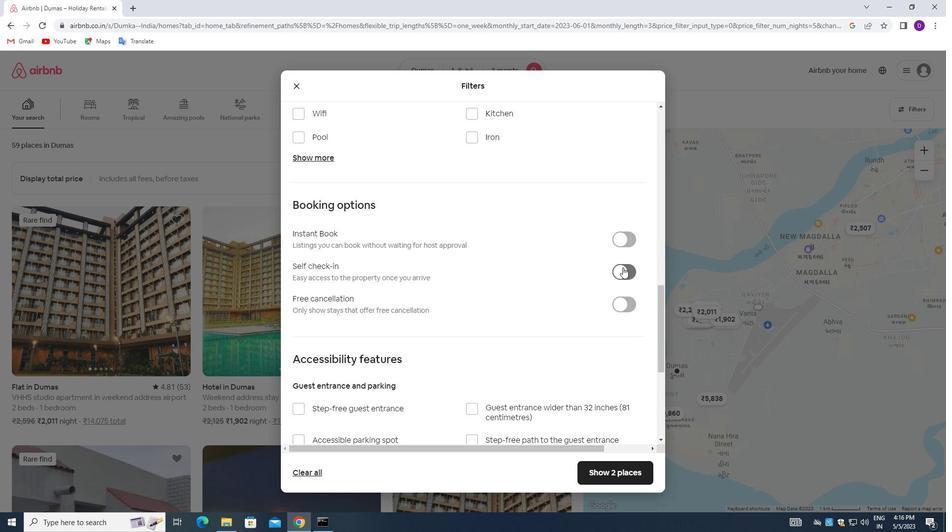 
Action: Mouse moved to (458, 310)
Screenshot: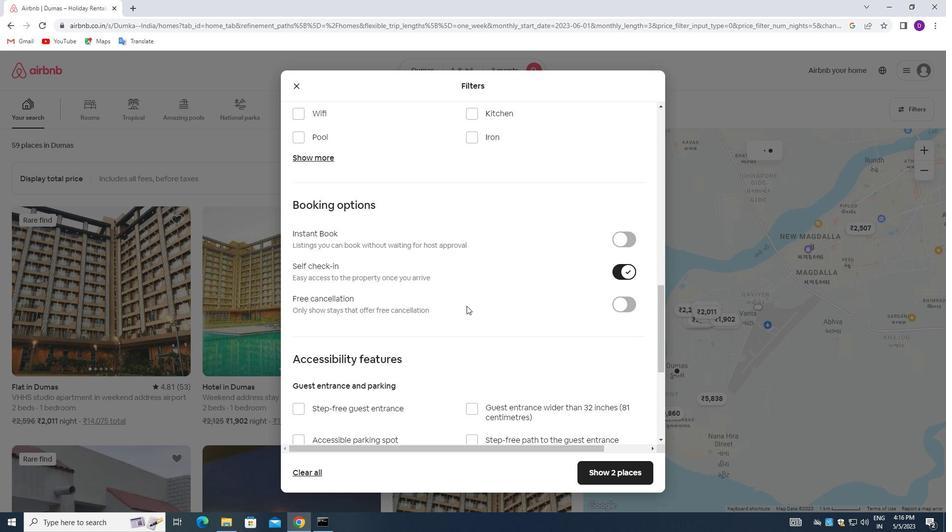 
Action: Mouse scrolled (458, 310) with delta (0, 0)
Screenshot: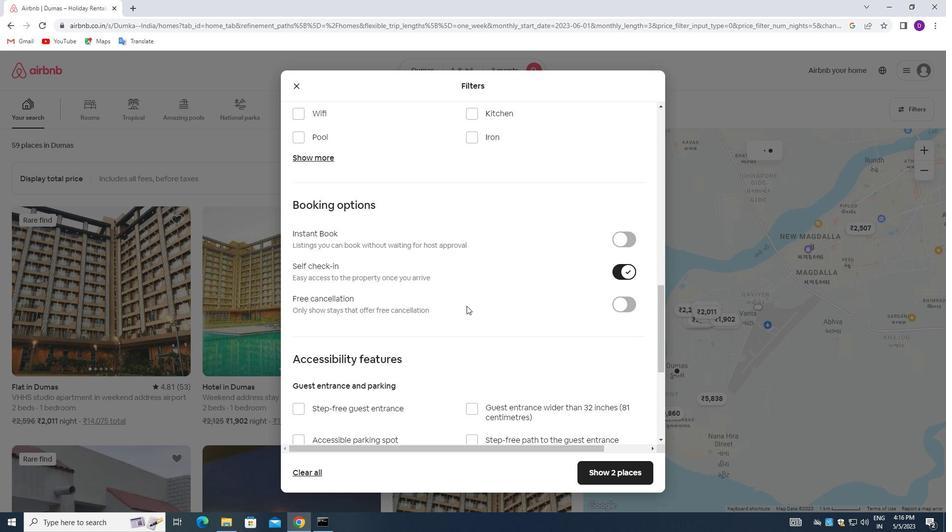 
Action: Mouse moved to (457, 311)
Screenshot: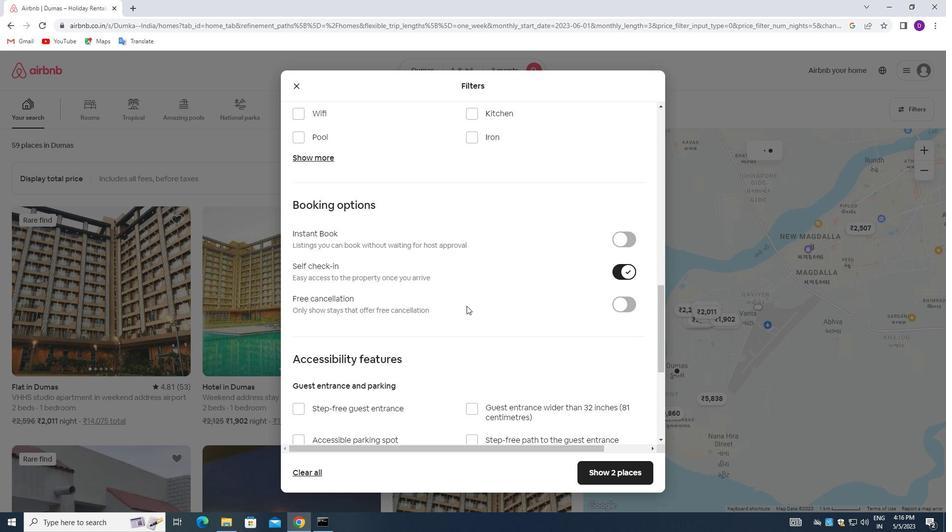 
Action: Mouse scrolled (457, 311) with delta (0, 0)
Screenshot: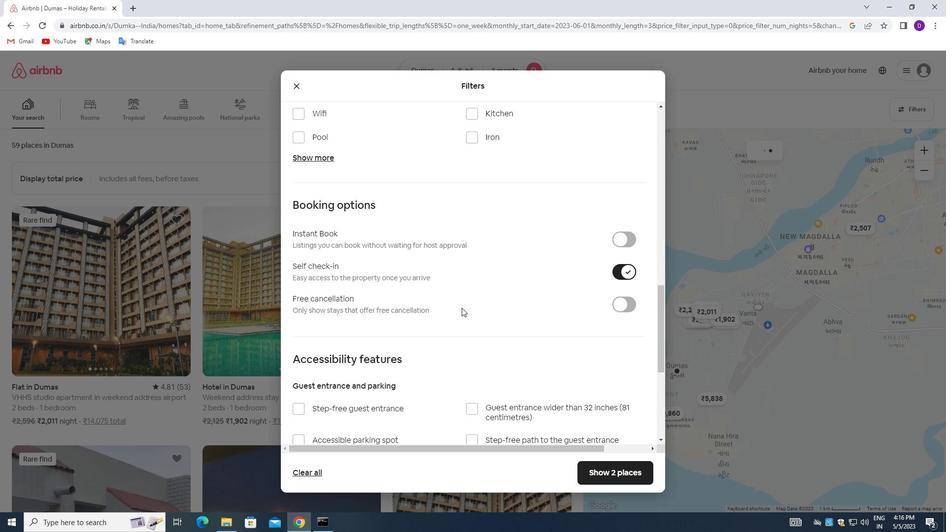 
Action: Mouse moved to (457, 311)
Screenshot: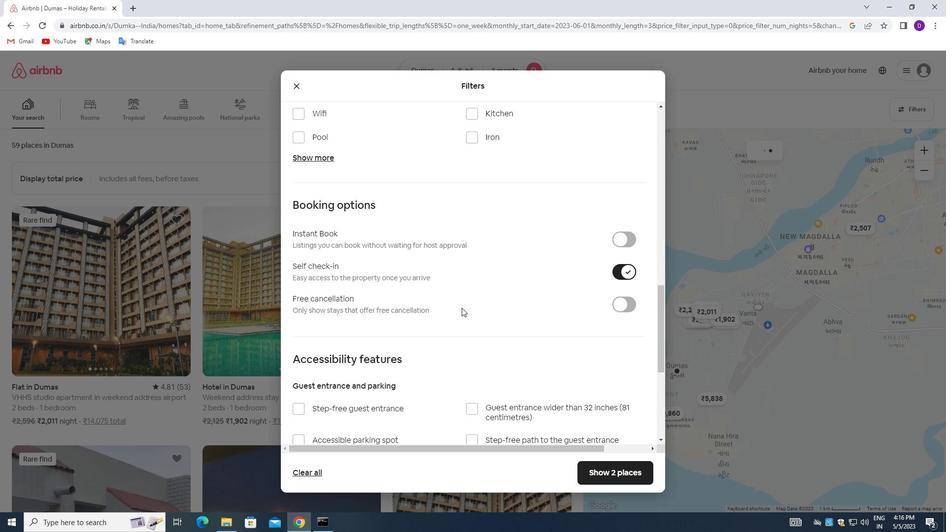 
Action: Mouse scrolled (457, 311) with delta (0, 0)
Screenshot: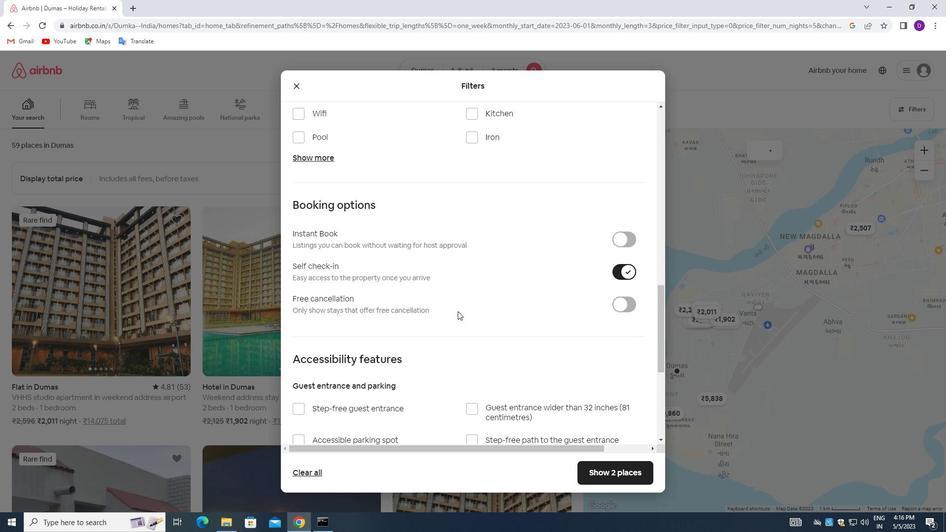 
Action: Mouse scrolled (457, 311) with delta (0, 0)
Screenshot: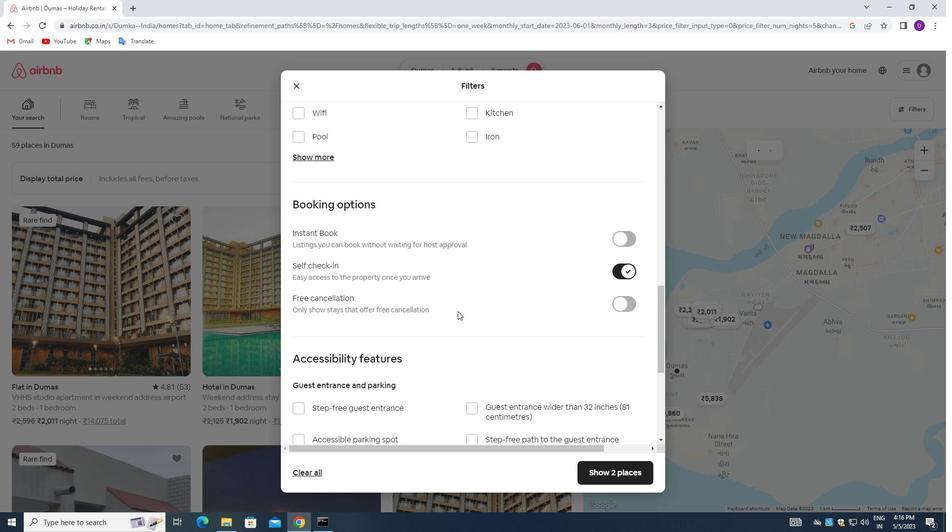 
Action: Mouse scrolled (457, 311) with delta (0, 0)
Screenshot: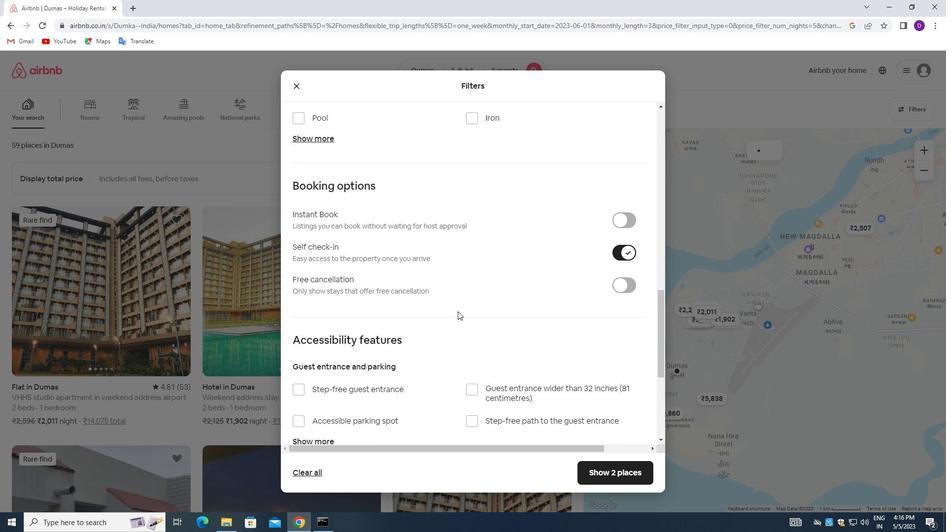 
Action: Mouse moved to (446, 327)
Screenshot: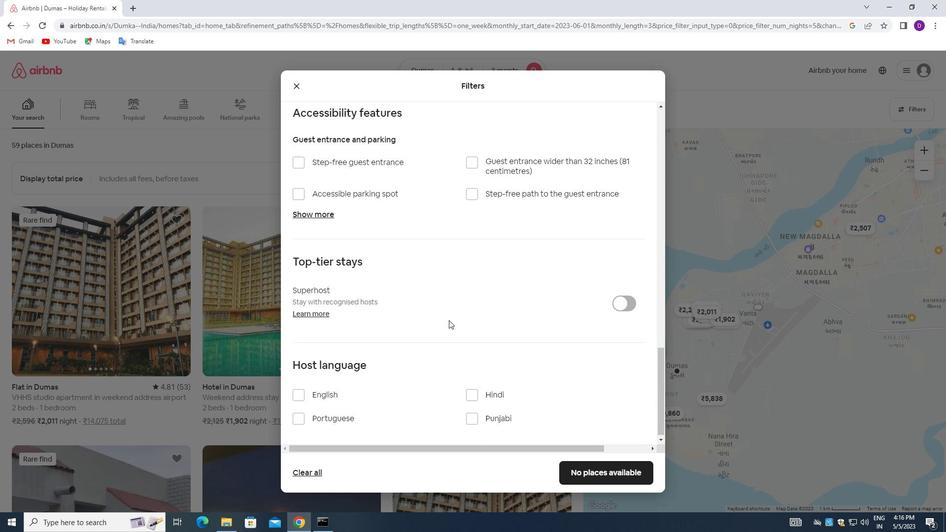 
Action: Mouse scrolled (446, 326) with delta (0, 0)
Screenshot: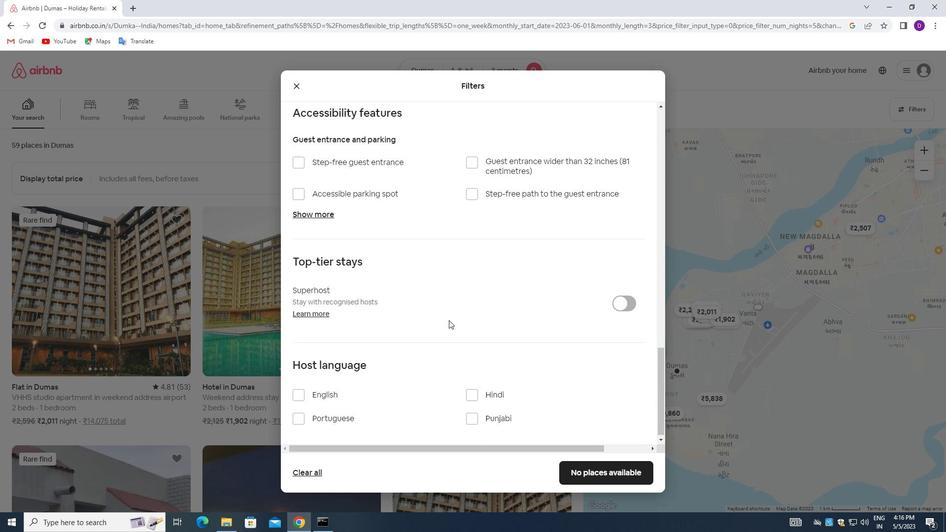 
Action: Mouse moved to (445, 328)
Screenshot: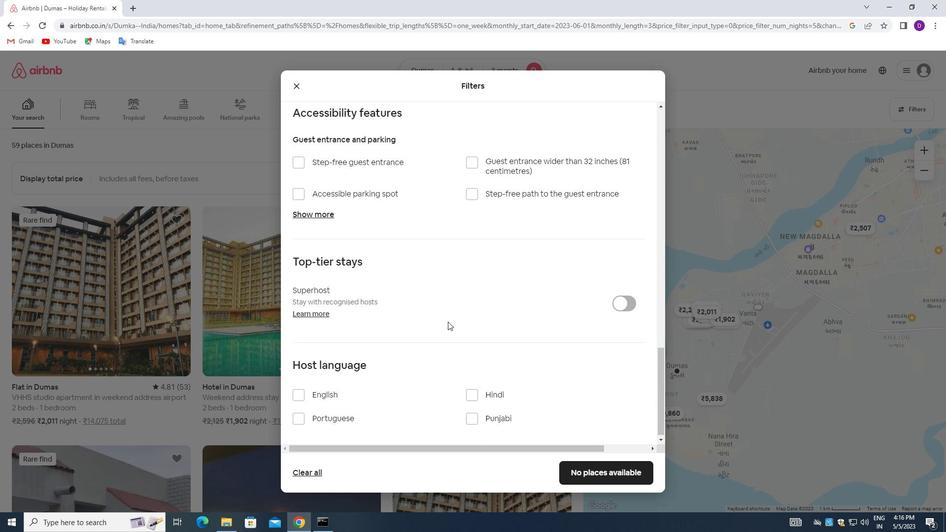 
Action: Mouse scrolled (445, 328) with delta (0, 0)
Screenshot: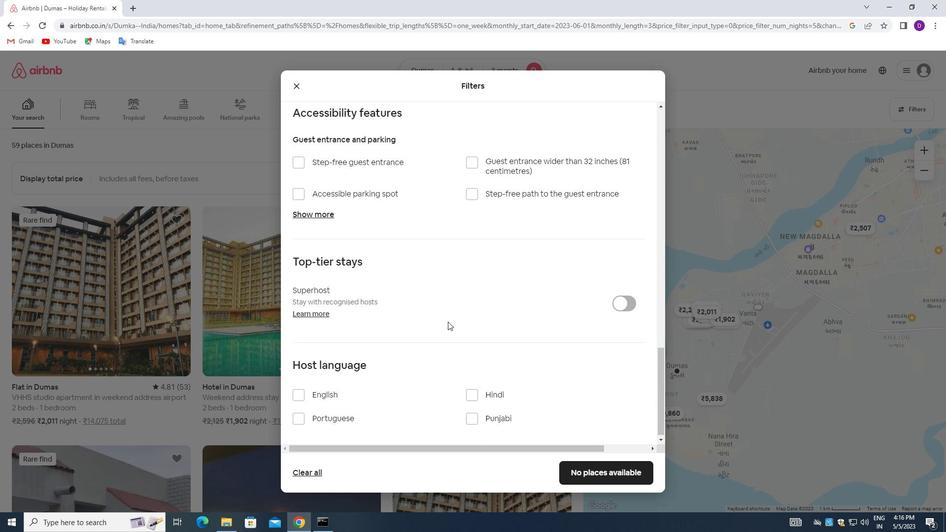 
Action: Mouse moved to (444, 331)
Screenshot: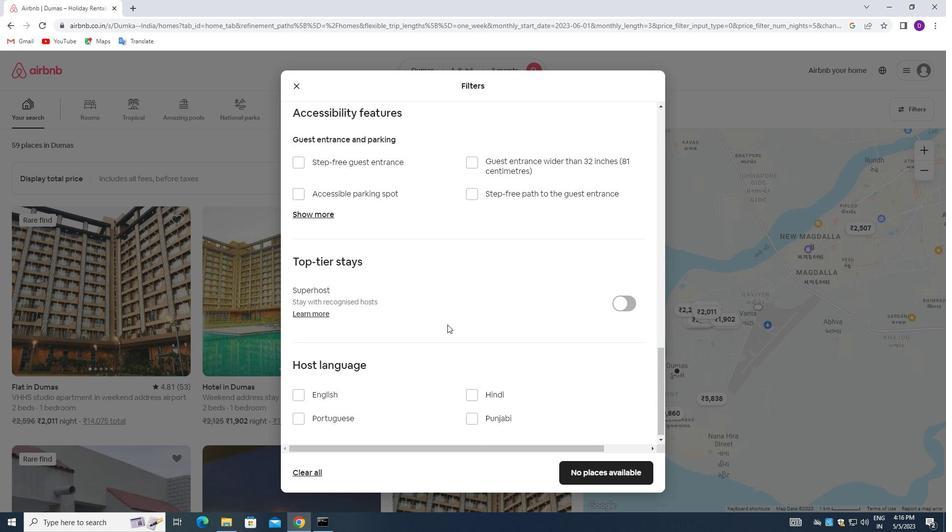 
Action: Mouse scrolled (444, 330) with delta (0, 0)
Screenshot: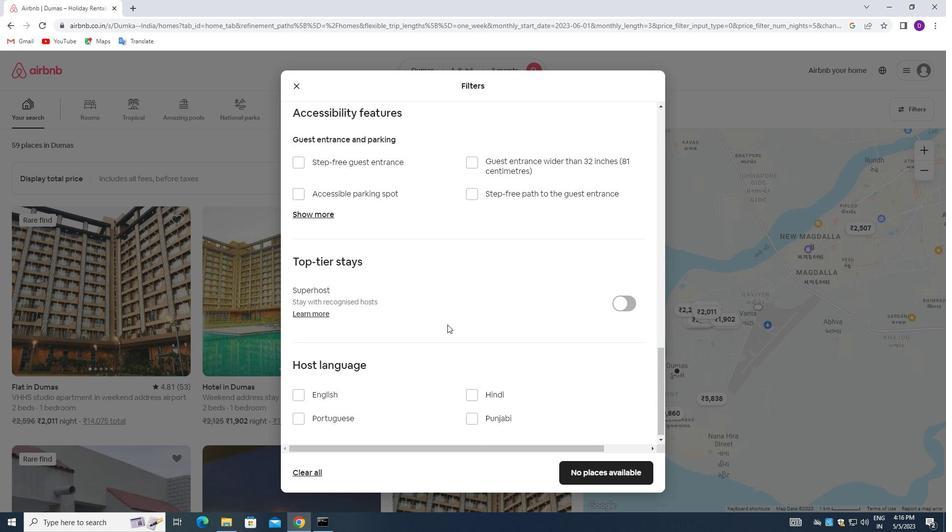
Action: Mouse moved to (297, 391)
Screenshot: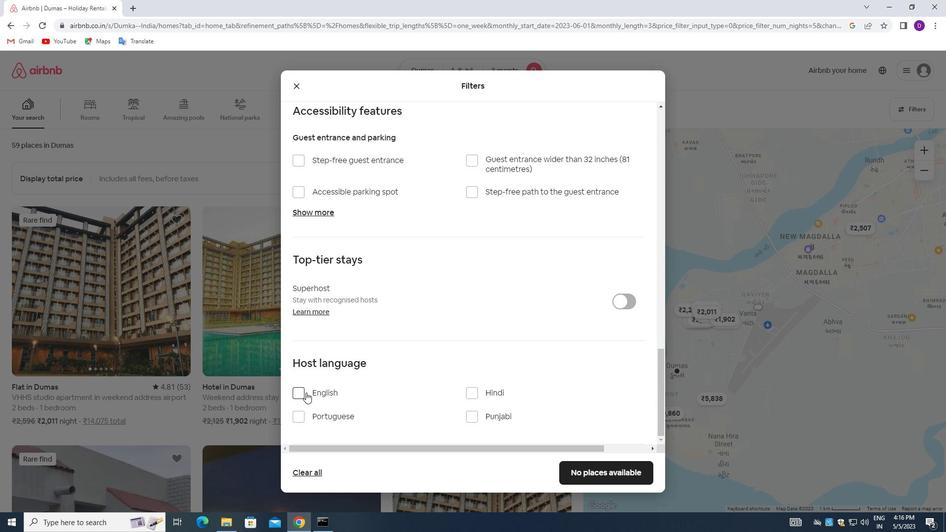 
Action: Mouse pressed left at (297, 391)
Screenshot: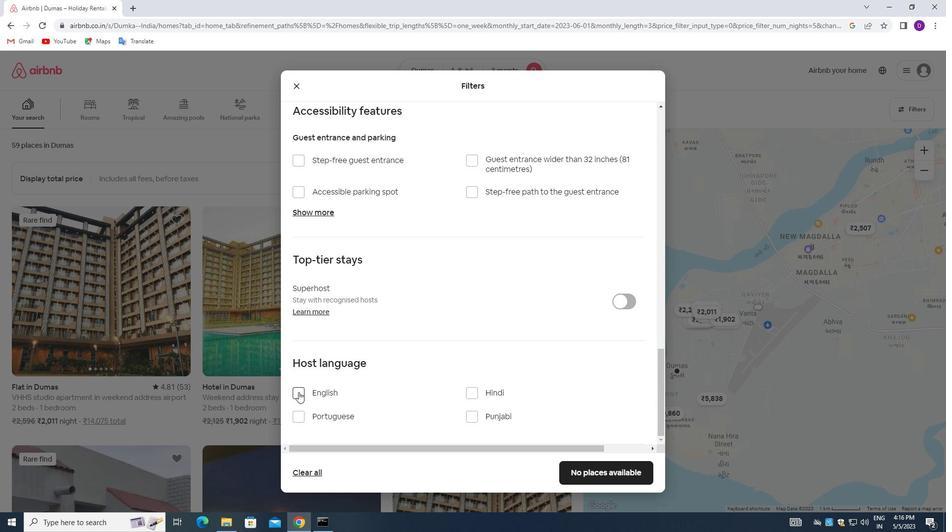 
Action: Mouse moved to (574, 466)
Screenshot: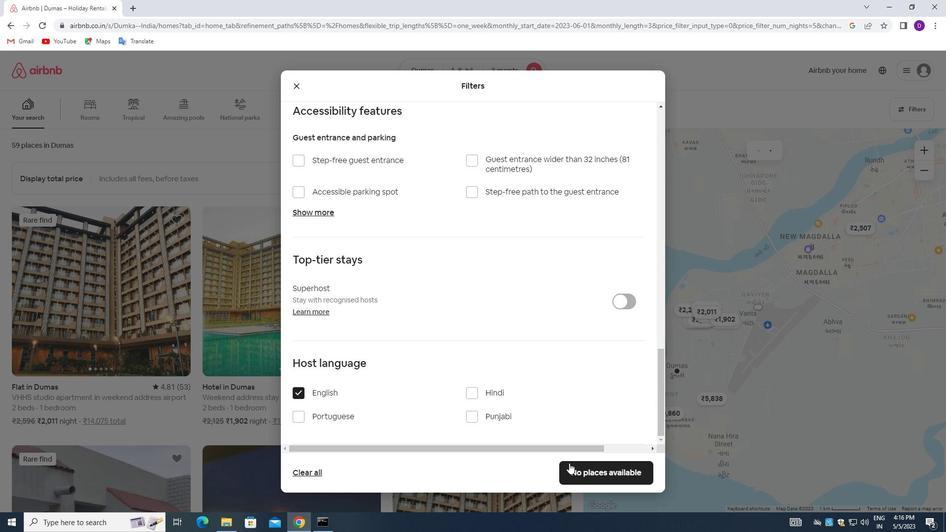 
Action: Mouse pressed left at (574, 466)
Screenshot: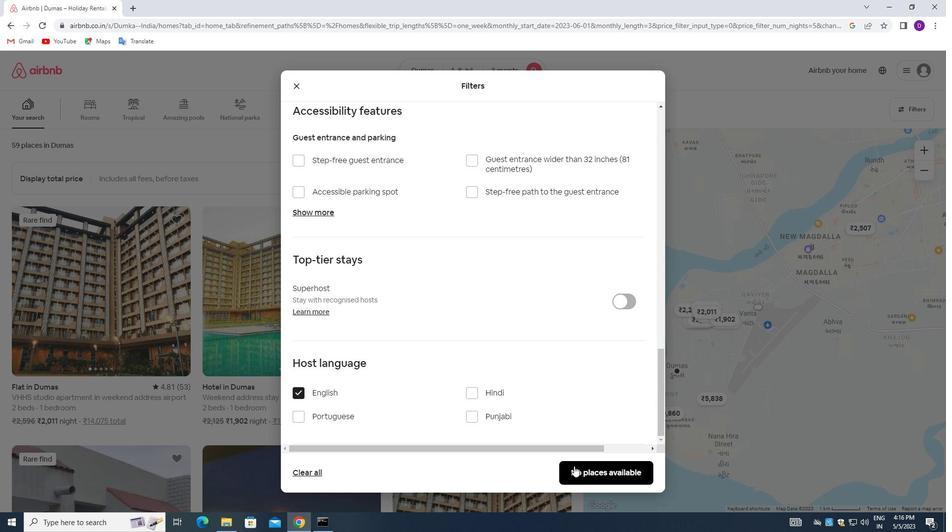 
Action: Mouse moved to (521, 311)
Screenshot: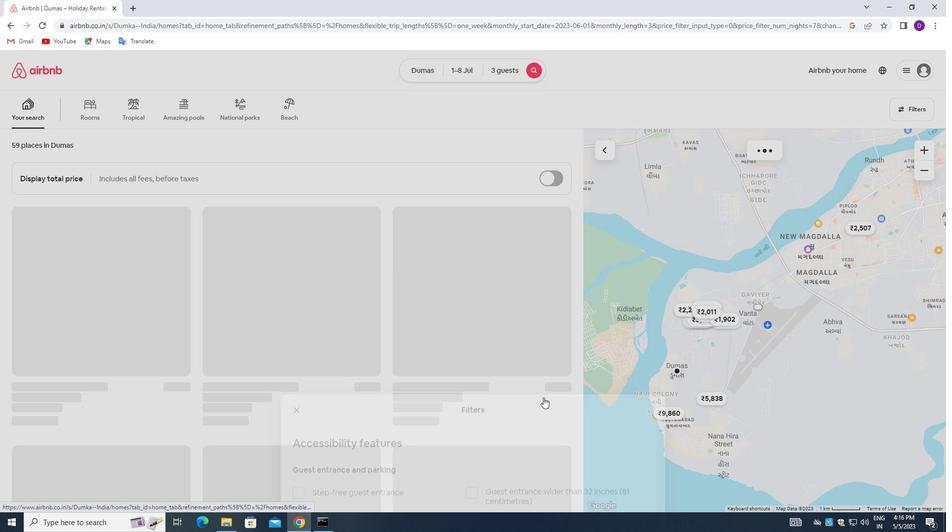 
